 Task: Look for space in Grogol, Indonesia from 6th September, 2023 to 18th September, 2023 for 3 adults in price range Rs.6000 to Rs.12000. Place can be entire place with 2 bedrooms having 2 beds and 2 bathrooms. Property type can be house, flat, guest house, hotel. Booking option can be shelf check-in. Required host language is English.
Action: Mouse moved to (420, 76)
Screenshot: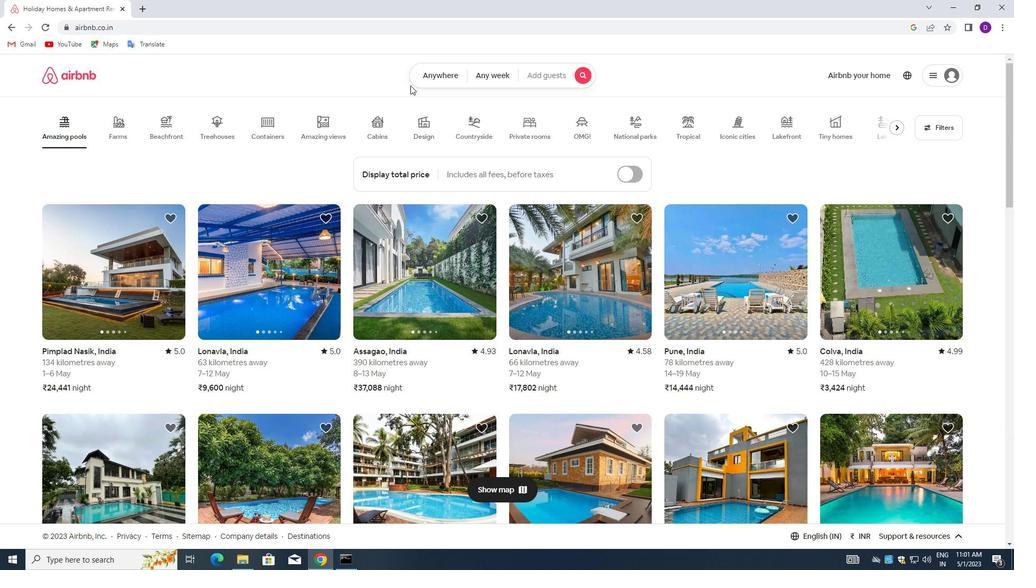 
Action: Mouse pressed left at (420, 76)
Screenshot: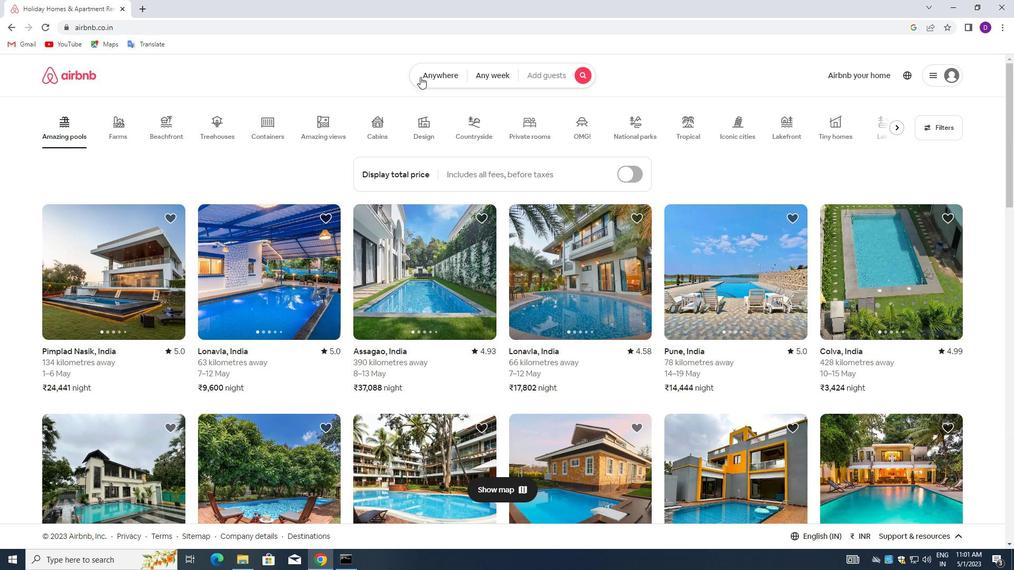 
Action: Mouse moved to (312, 119)
Screenshot: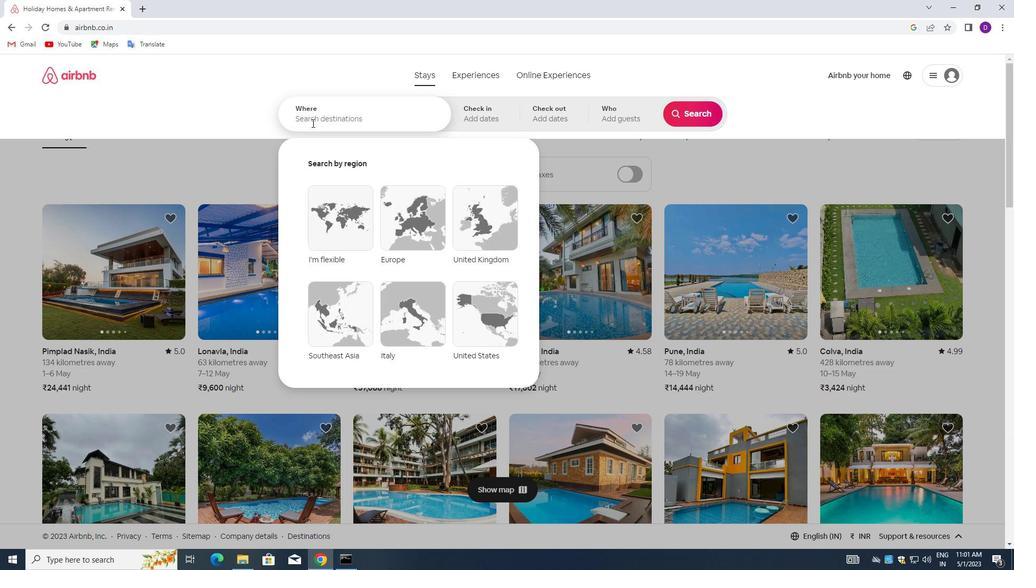 
Action: Mouse pressed left at (312, 119)
Screenshot: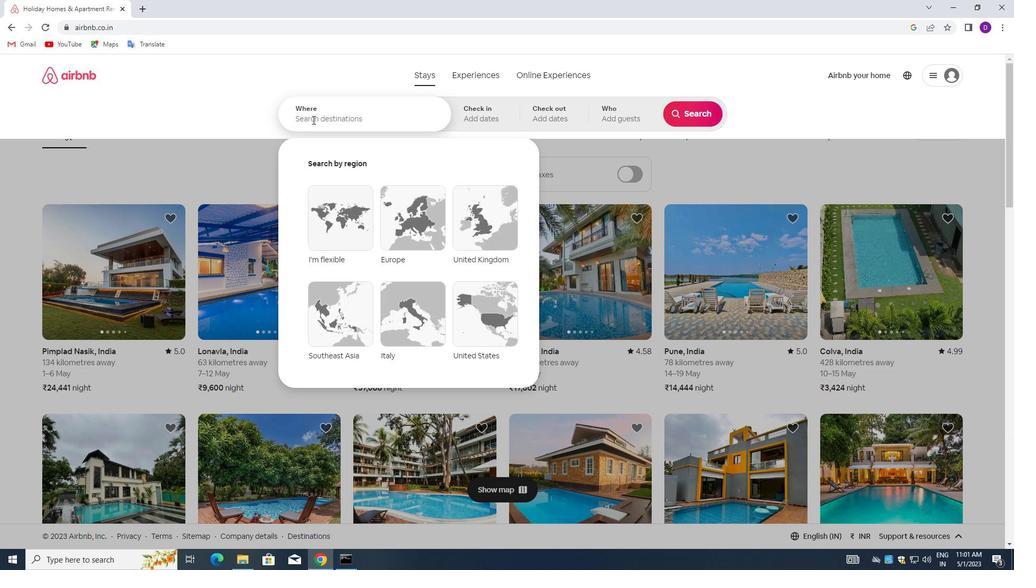 
Action: Key pressed <Key.shift>GROGOL,<Key.space><Key.shift>INDONESIA<Key.enter>
Screenshot: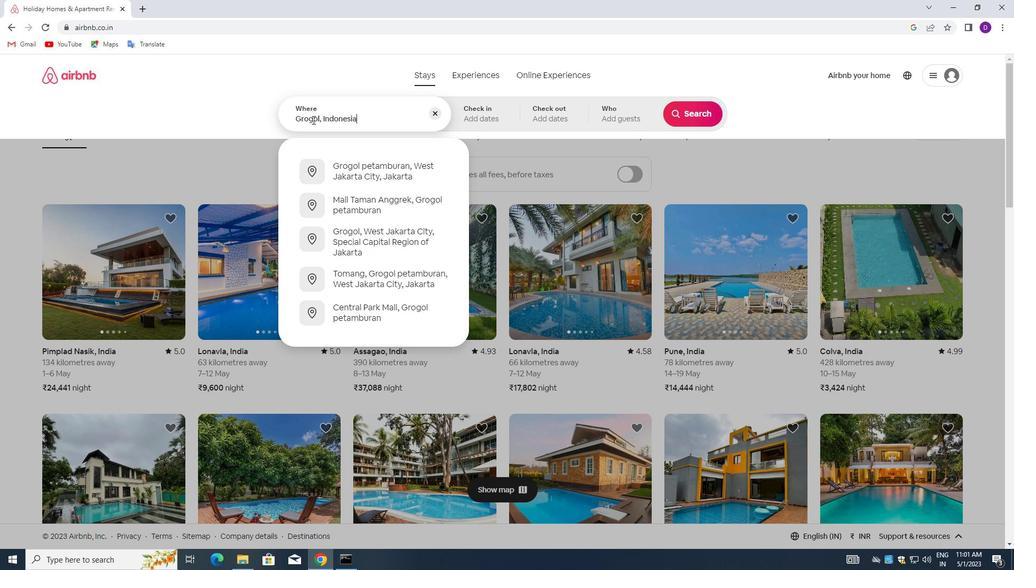 
Action: Mouse moved to (694, 201)
Screenshot: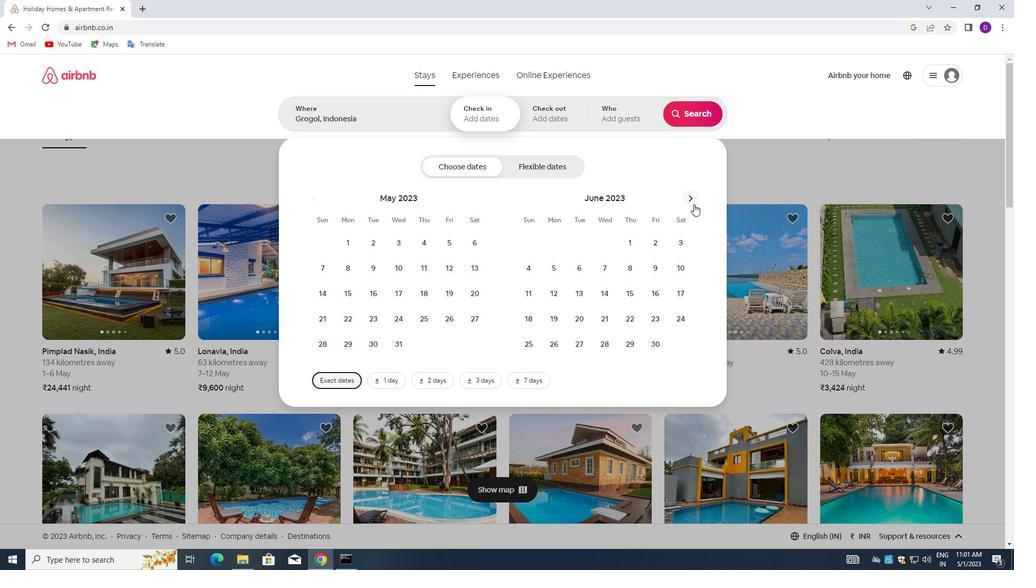 
Action: Mouse pressed left at (694, 201)
Screenshot: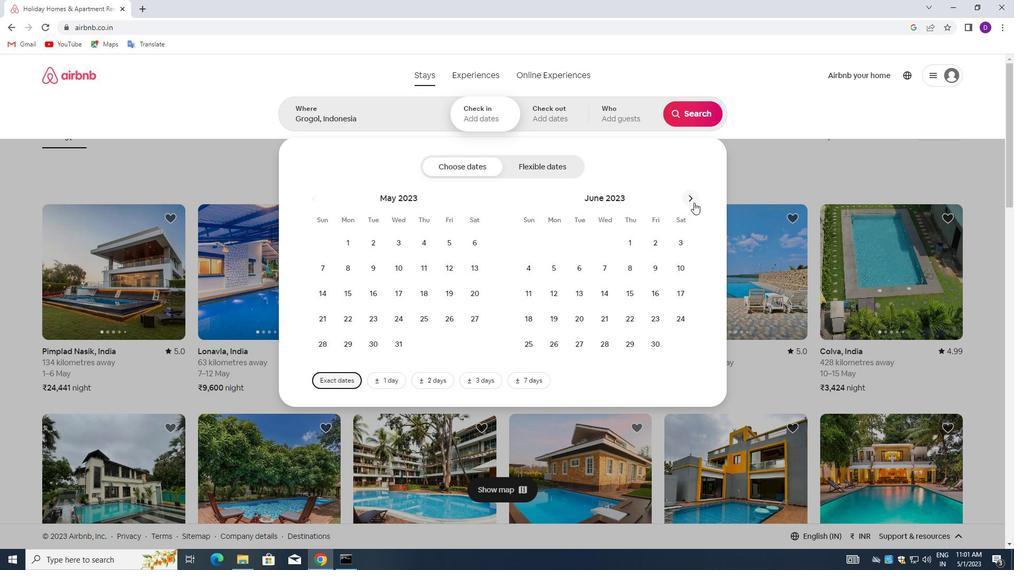 
Action: Mouse pressed left at (694, 201)
Screenshot: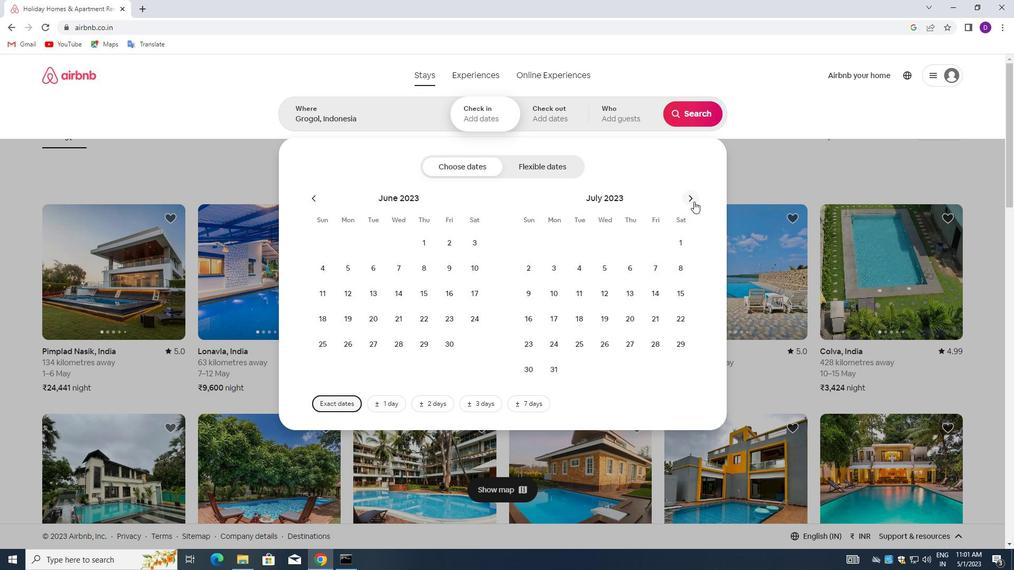 
Action: Mouse pressed left at (694, 201)
Screenshot: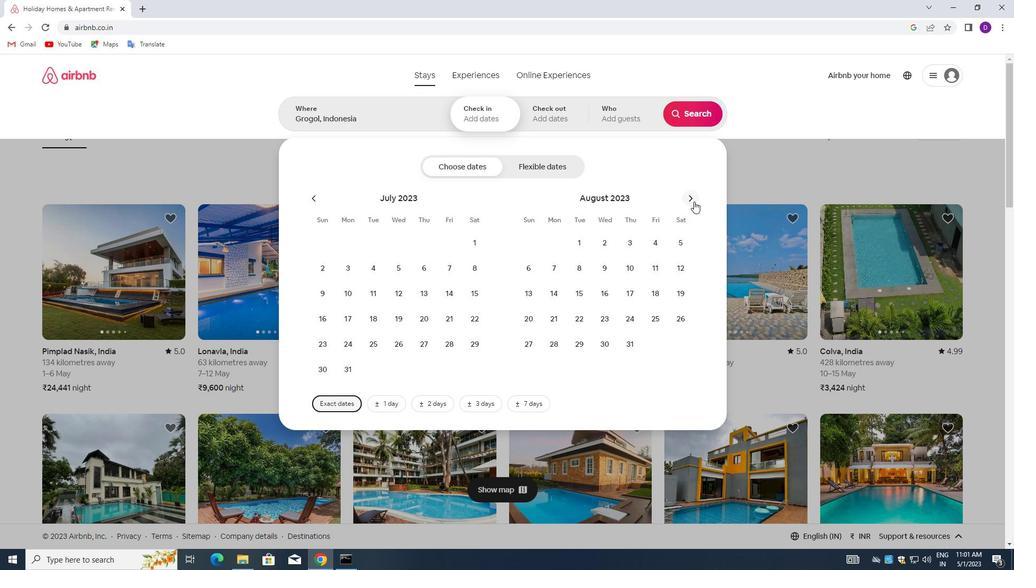 
Action: Mouse moved to (606, 266)
Screenshot: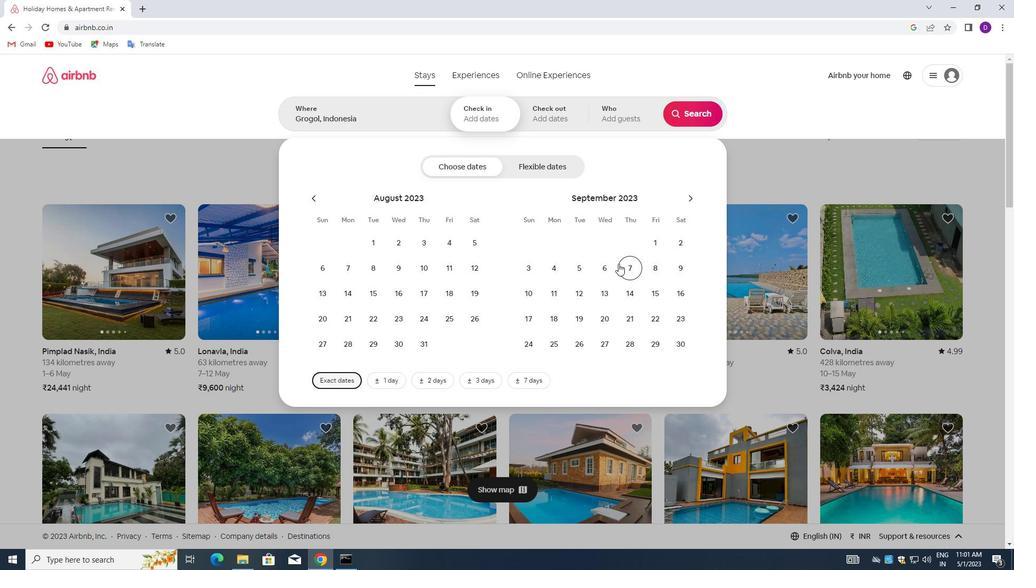 
Action: Mouse pressed left at (606, 266)
Screenshot: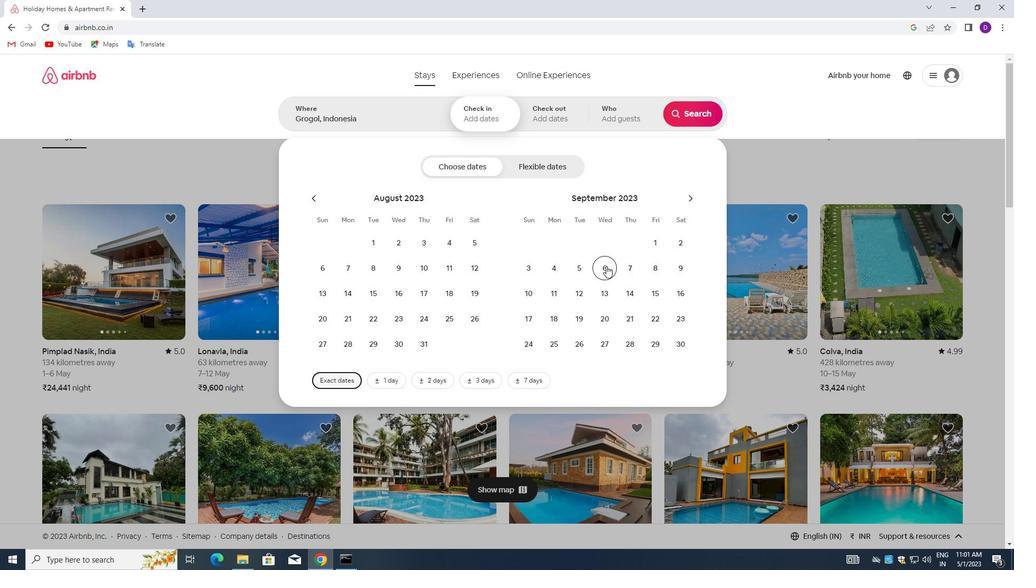 
Action: Mouse moved to (557, 315)
Screenshot: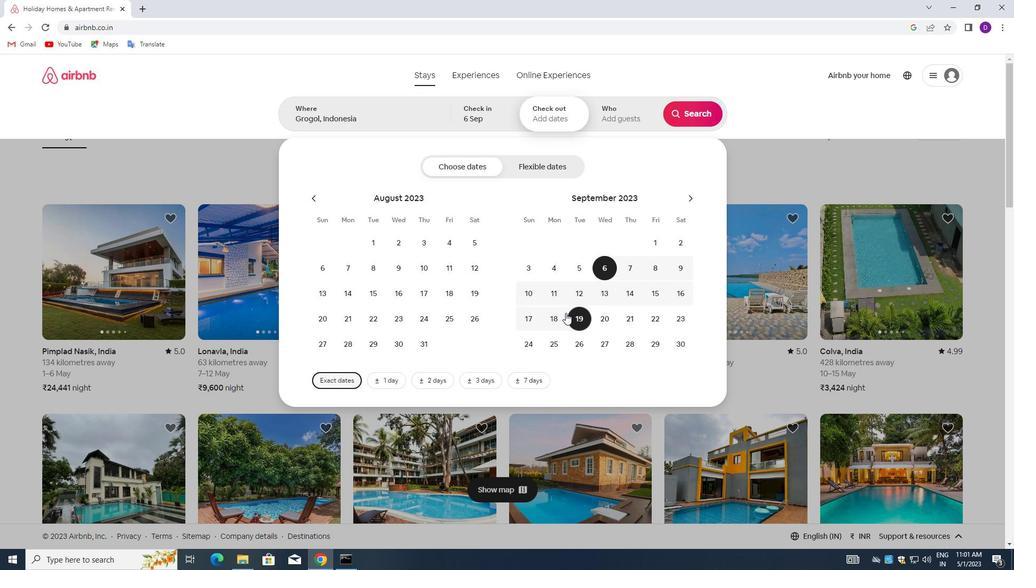
Action: Mouse pressed left at (557, 315)
Screenshot: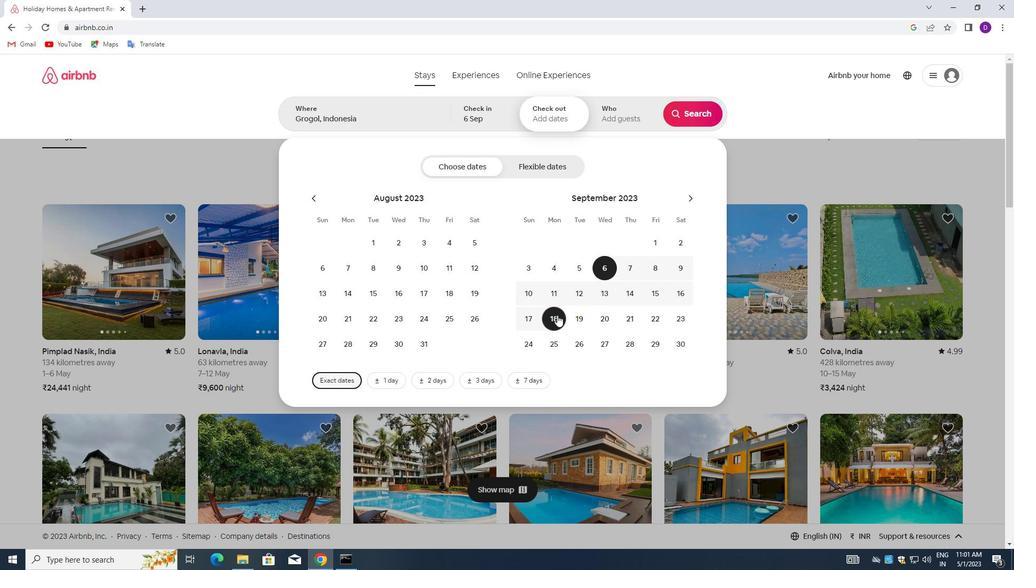 
Action: Mouse moved to (613, 120)
Screenshot: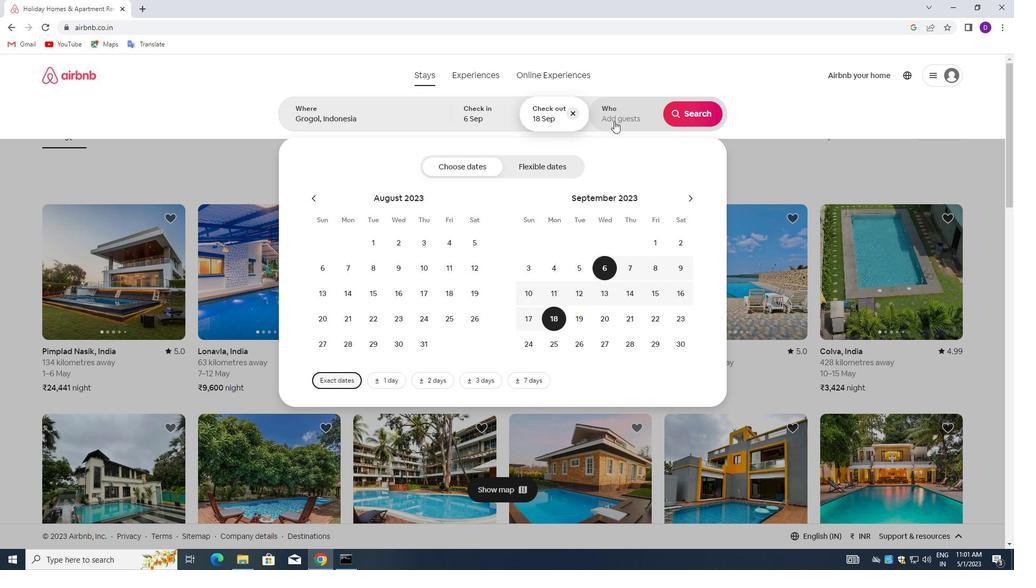 
Action: Mouse pressed left at (613, 120)
Screenshot: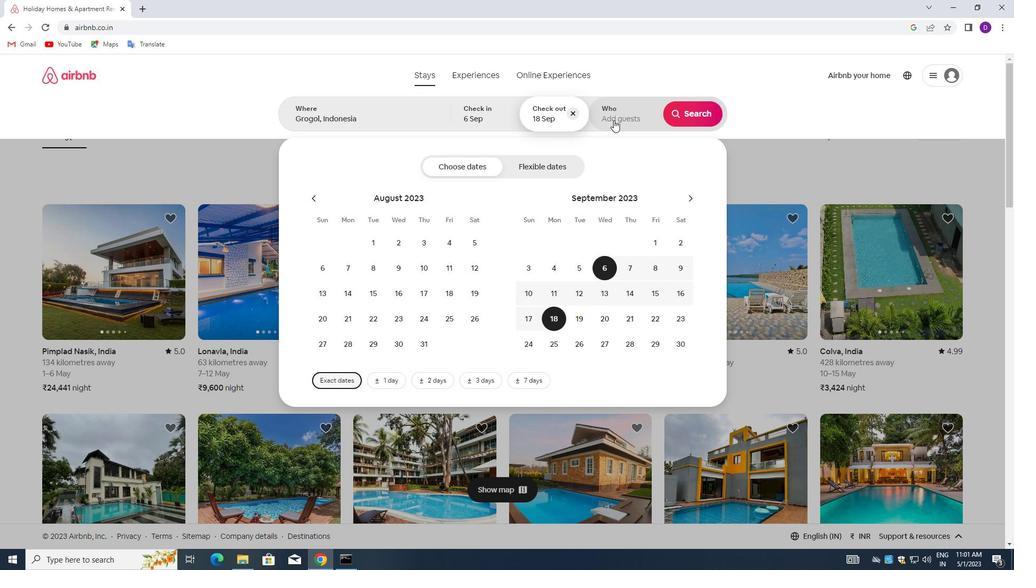 
Action: Mouse moved to (694, 170)
Screenshot: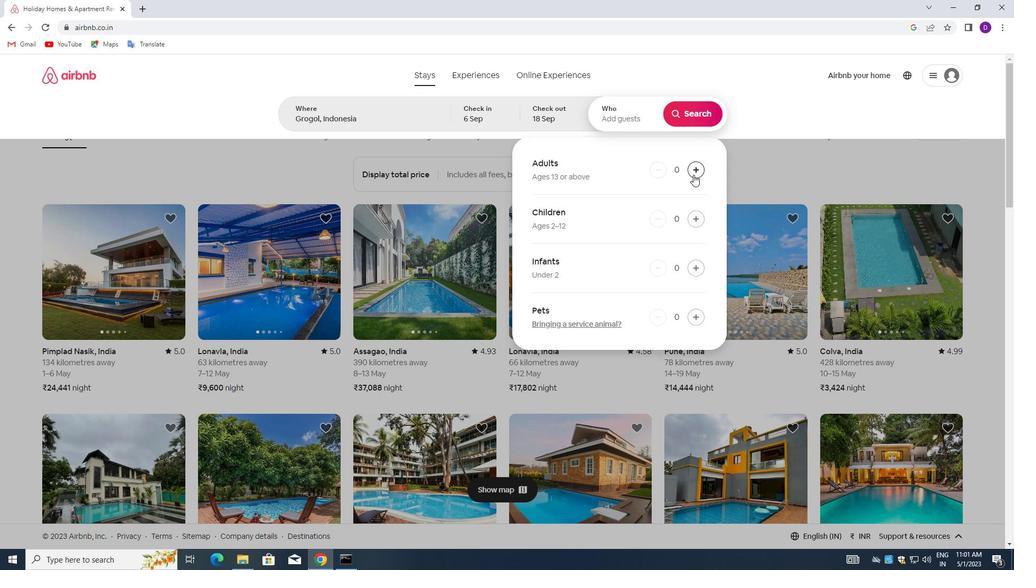 
Action: Mouse pressed left at (694, 170)
Screenshot: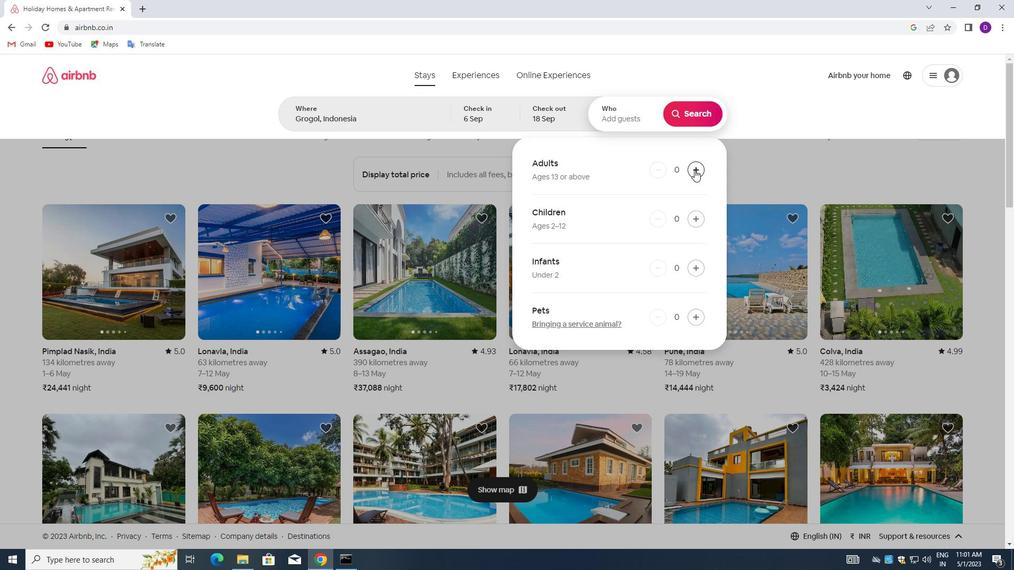 
Action: Mouse pressed left at (694, 170)
Screenshot: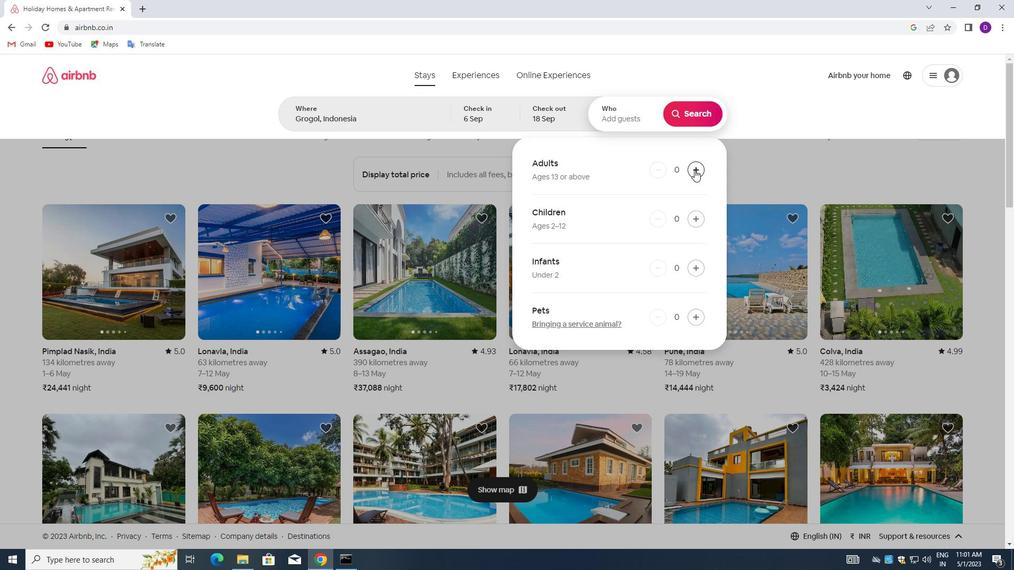 
Action: Mouse pressed left at (694, 170)
Screenshot: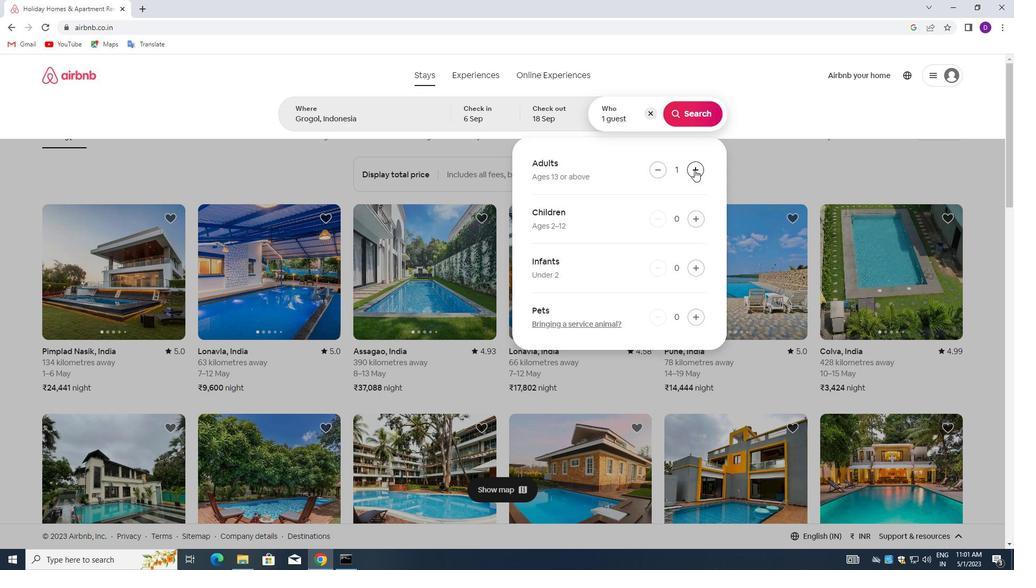
Action: Mouse moved to (689, 114)
Screenshot: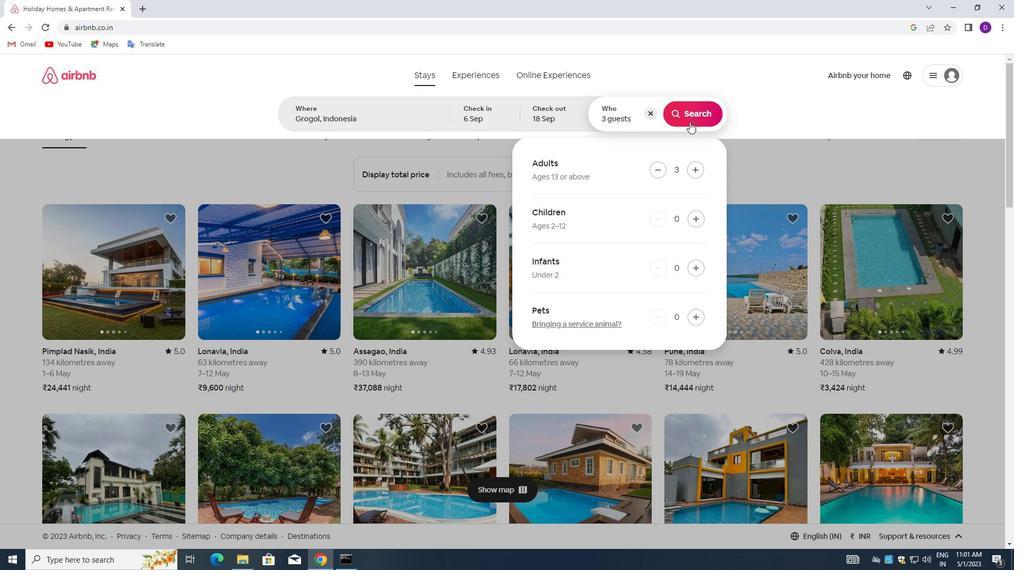 
Action: Mouse pressed left at (689, 114)
Screenshot: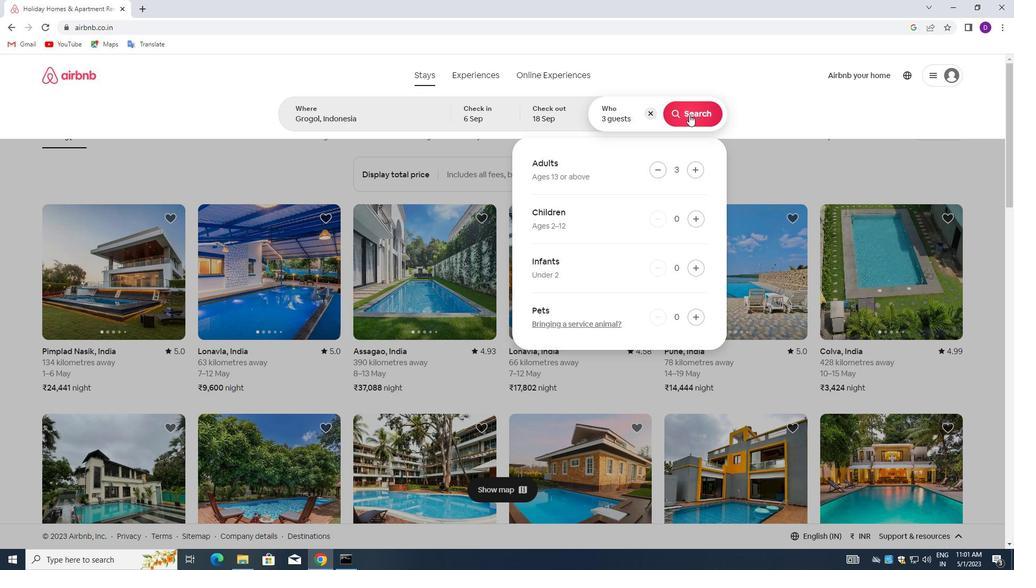 
Action: Mouse moved to (966, 117)
Screenshot: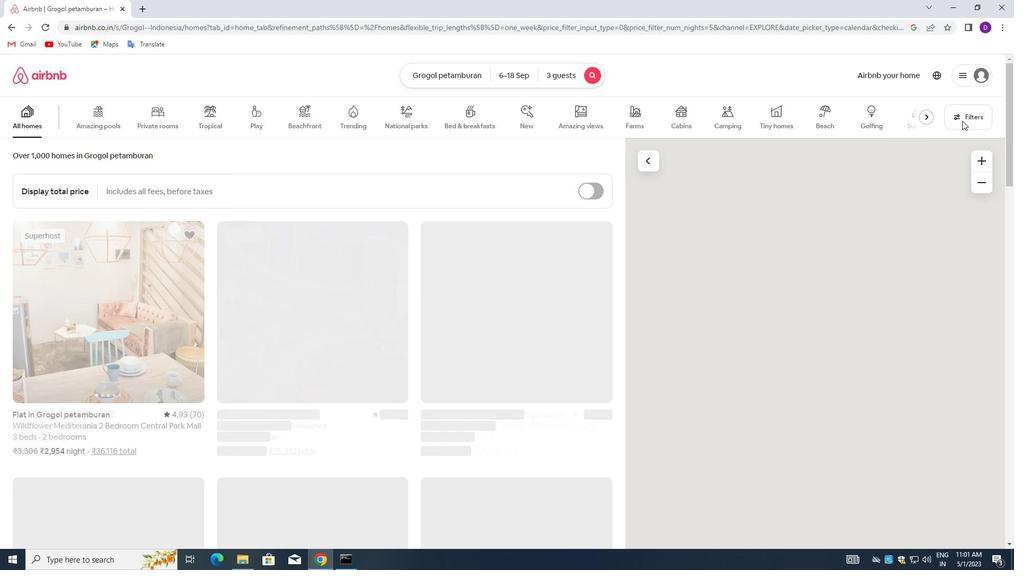 
Action: Mouse pressed left at (966, 117)
Screenshot: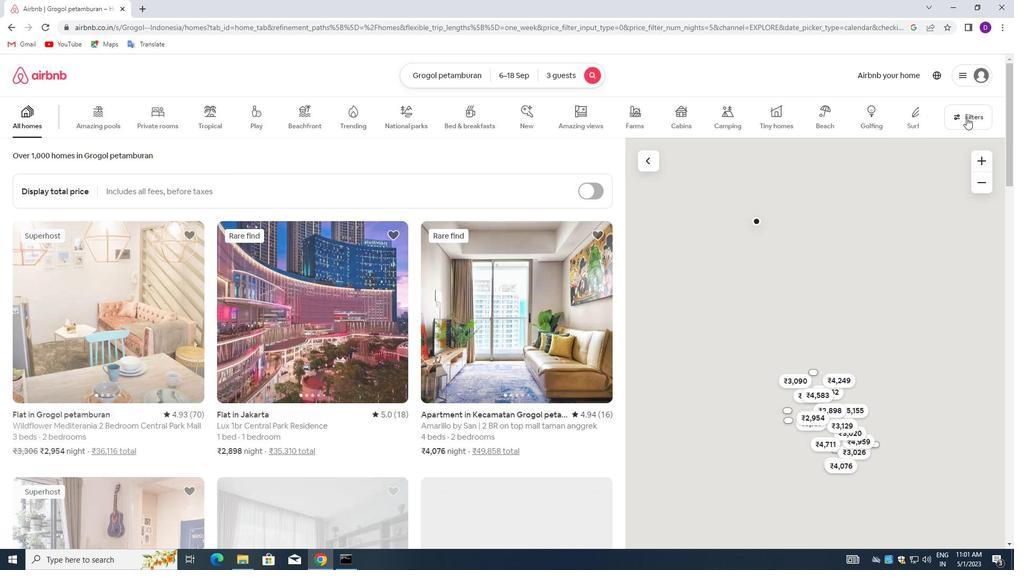 
Action: Mouse moved to (366, 254)
Screenshot: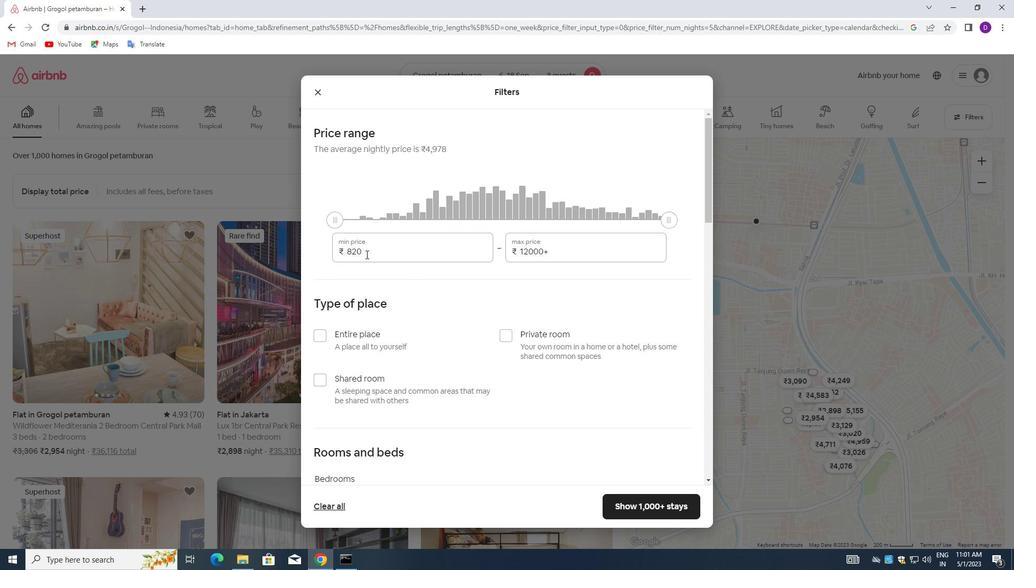 
Action: Mouse pressed left at (366, 254)
Screenshot: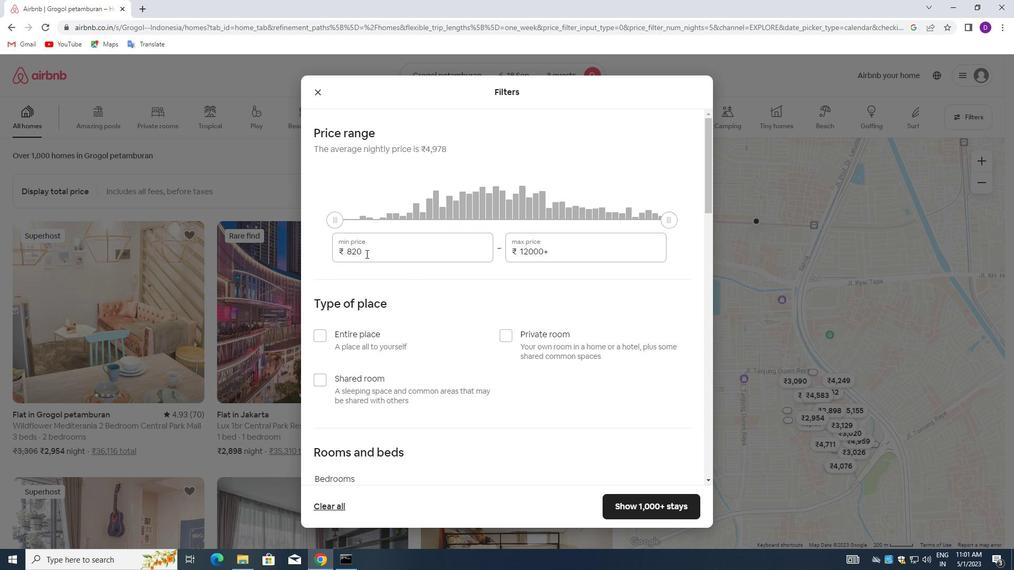 
Action: Mouse pressed left at (366, 254)
Screenshot: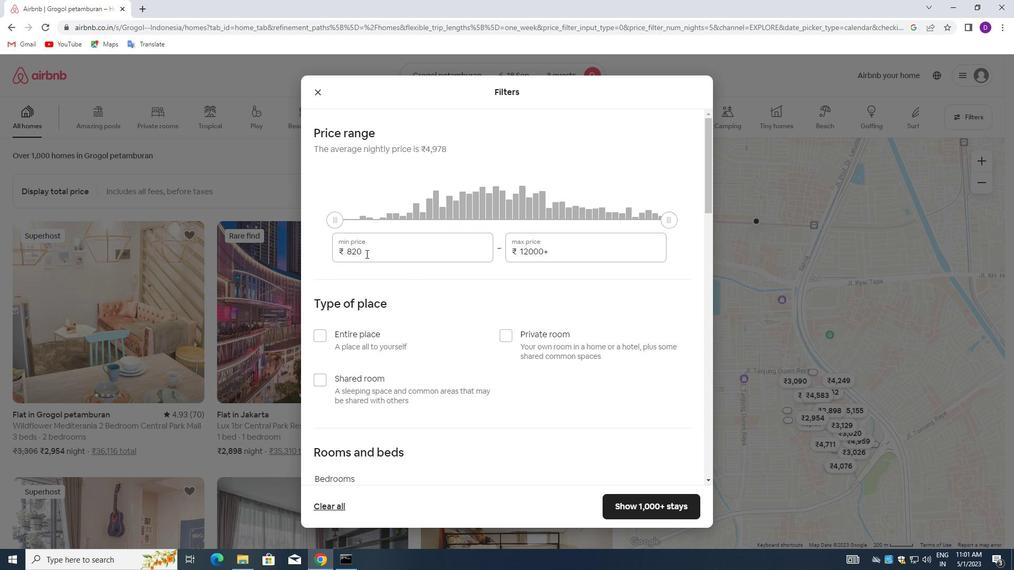 
Action: Key pressed 6000<Key.tab>12000
Screenshot: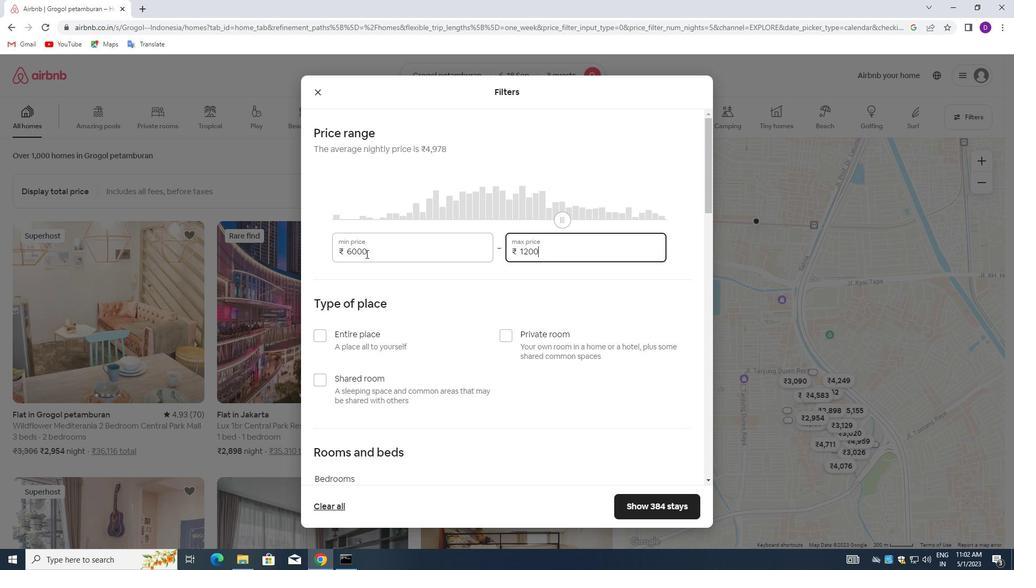 
Action: Mouse scrolled (366, 253) with delta (0, 0)
Screenshot: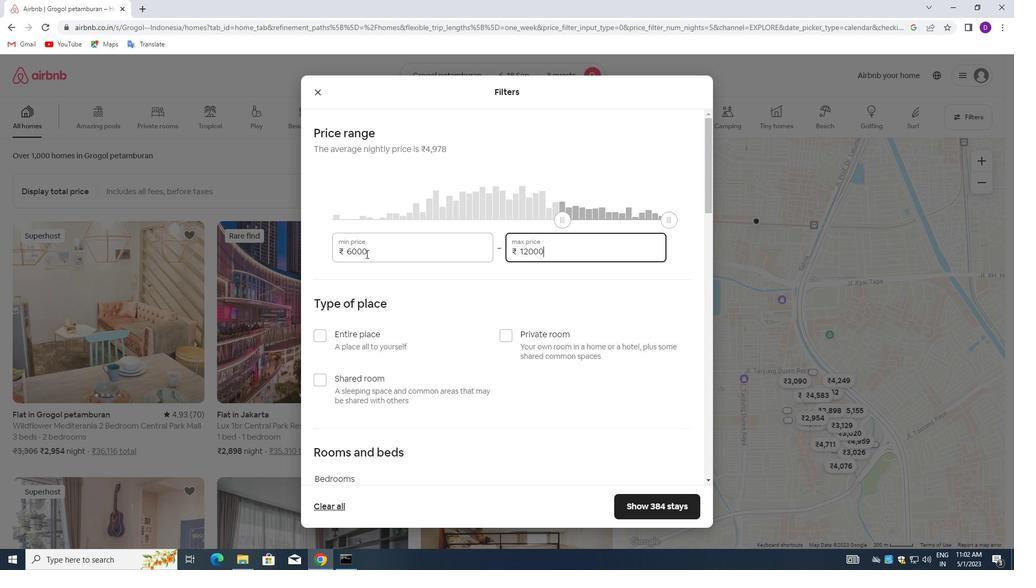 
Action: Mouse moved to (321, 279)
Screenshot: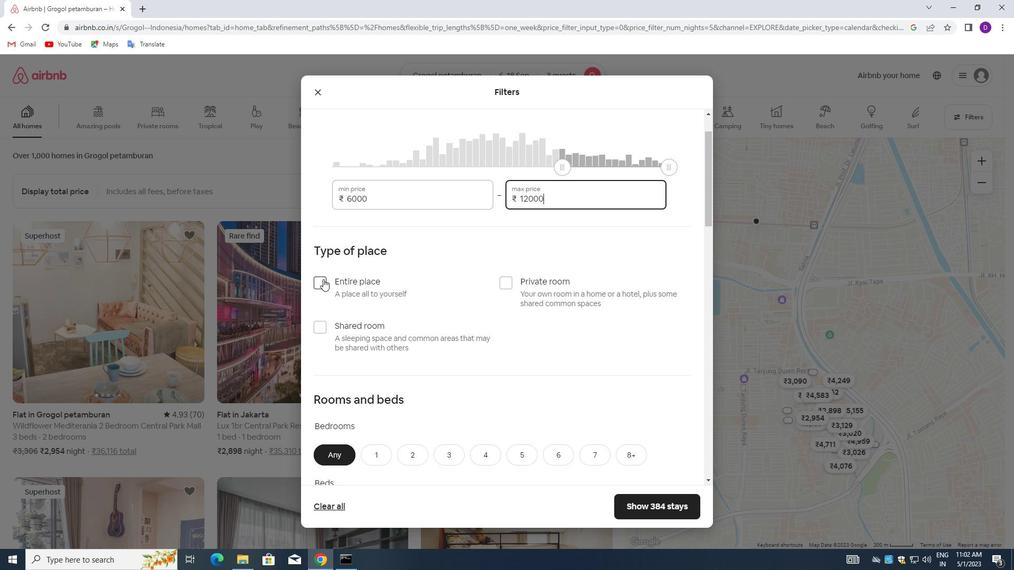 
Action: Mouse pressed left at (321, 279)
Screenshot: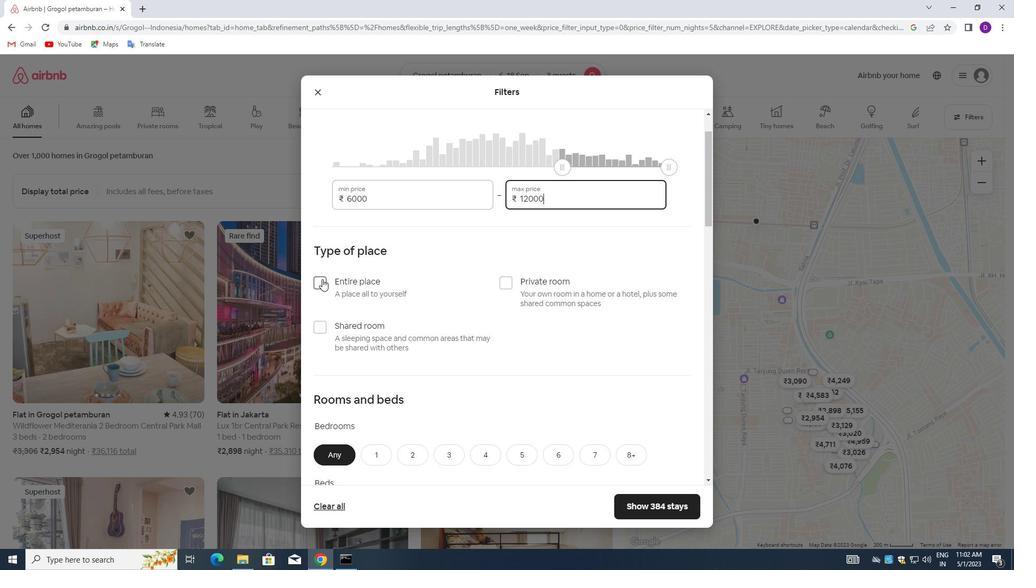 
Action: Mouse moved to (399, 297)
Screenshot: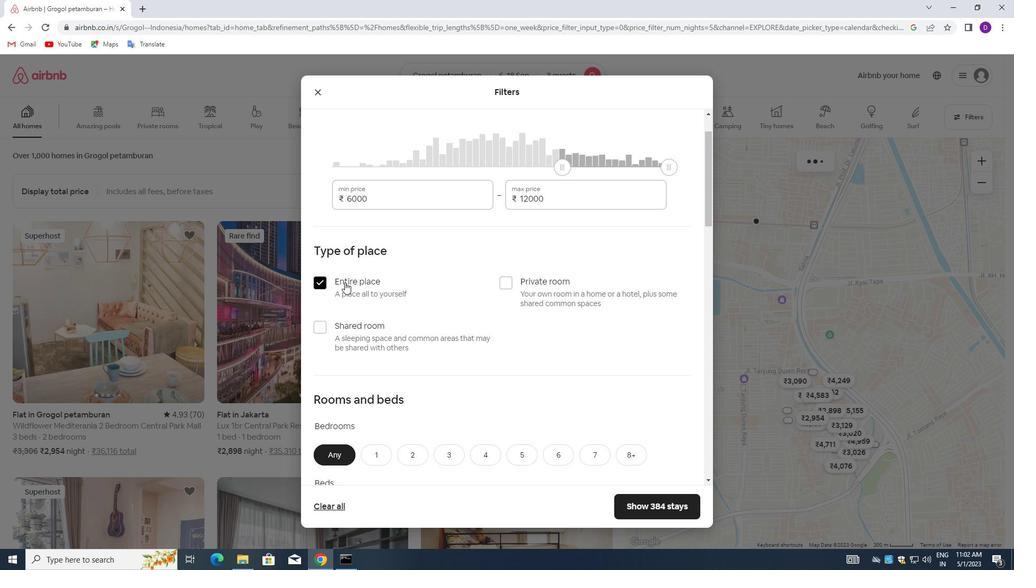 
Action: Mouse scrolled (399, 296) with delta (0, 0)
Screenshot: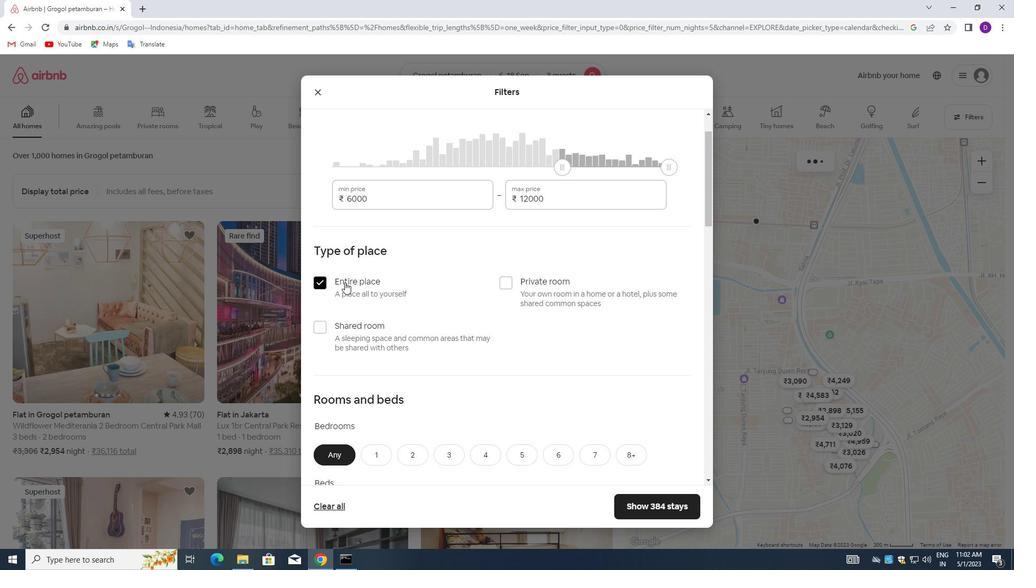 
Action: Mouse moved to (399, 298)
Screenshot: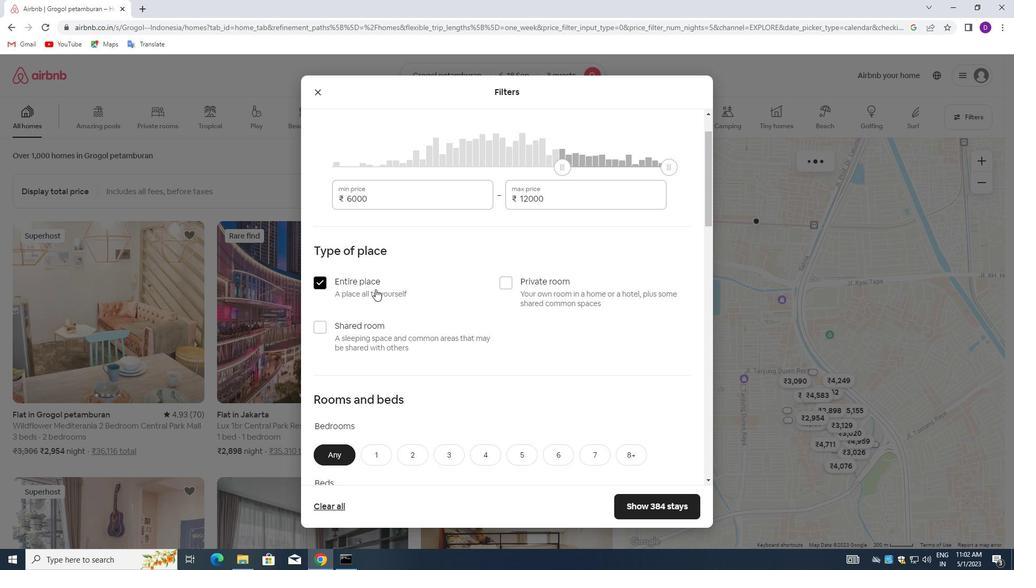 
Action: Mouse scrolled (399, 297) with delta (0, 0)
Screenshot: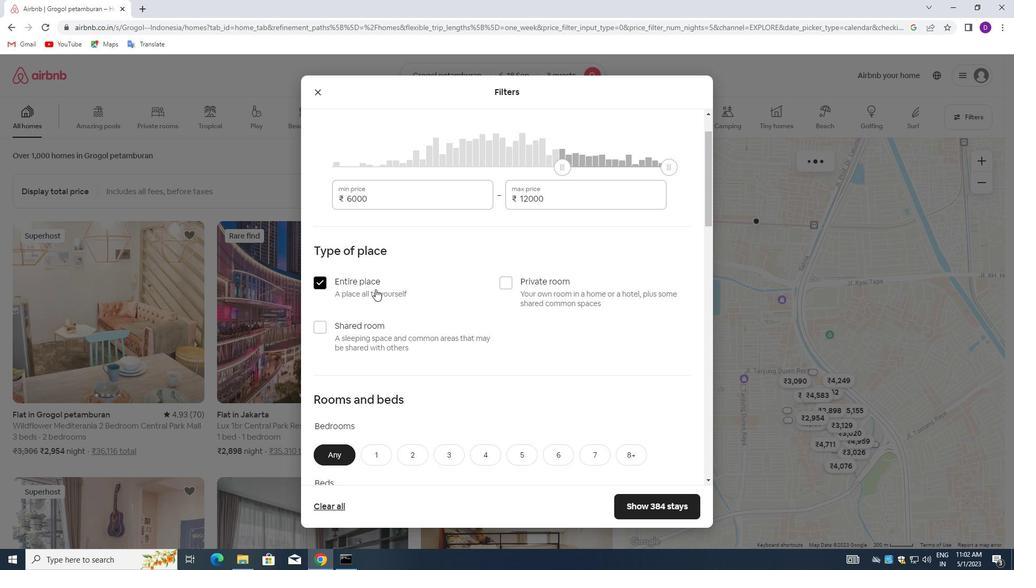 
Action: Mouse scrolled (399, 297) with delta (0, 0)
Screenshot: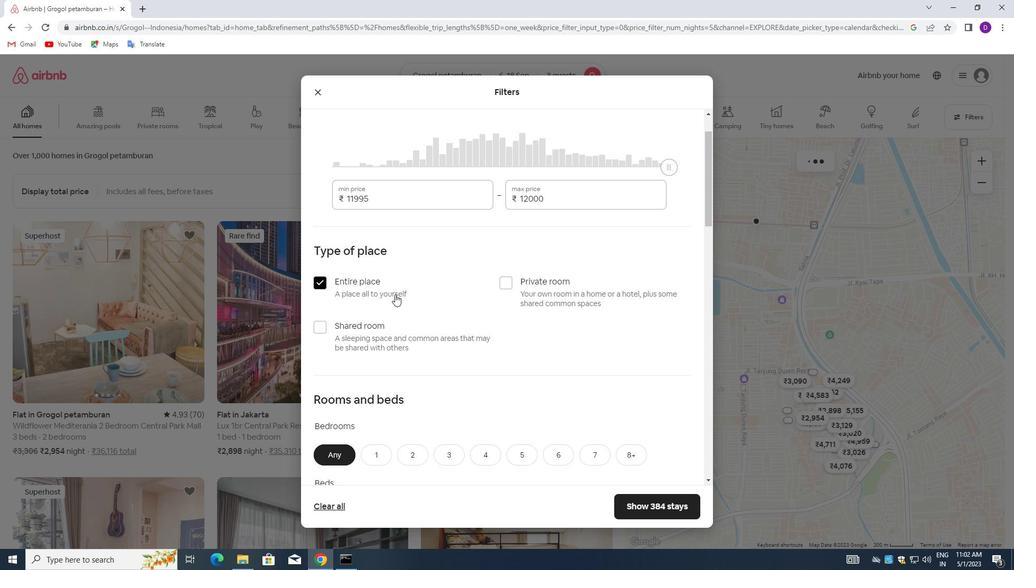 
Action: Mouse scrolled (399, 297) with delta (0, 0)
Screenshot: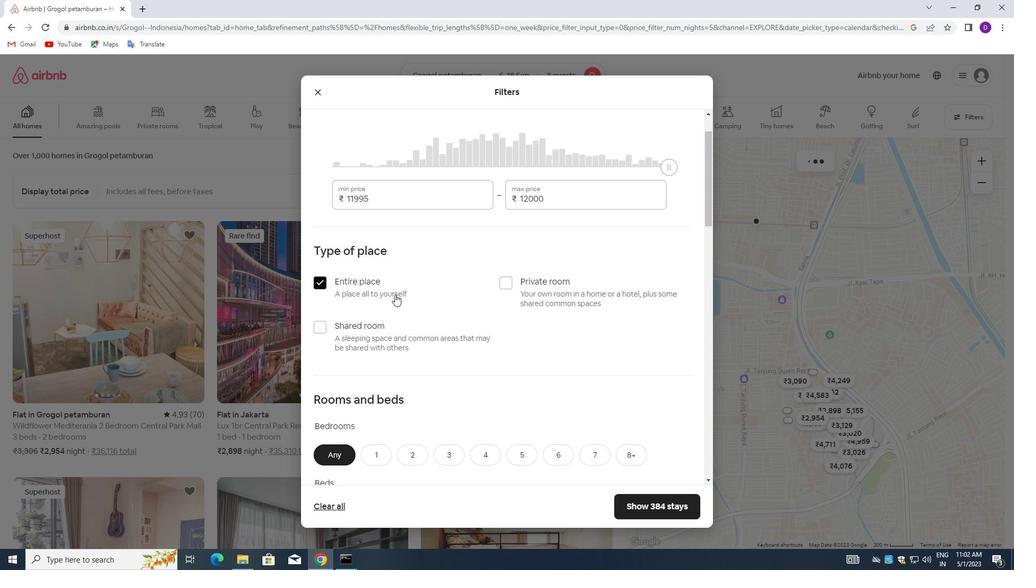 
Action: Mouse moved to (410, 246)
Screenshot: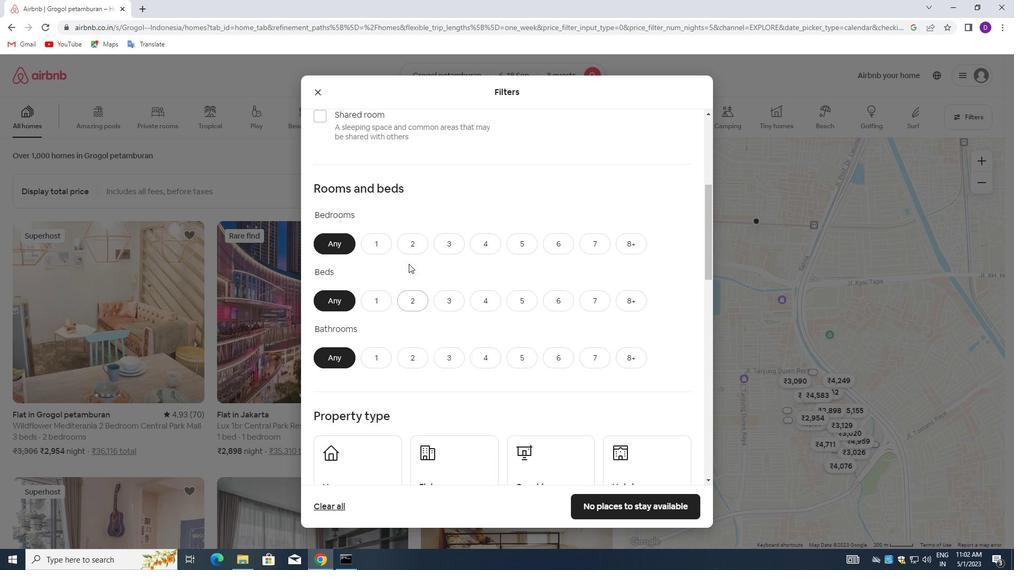 
Action: Mouse pressed left at (410, 246)
Screenshot: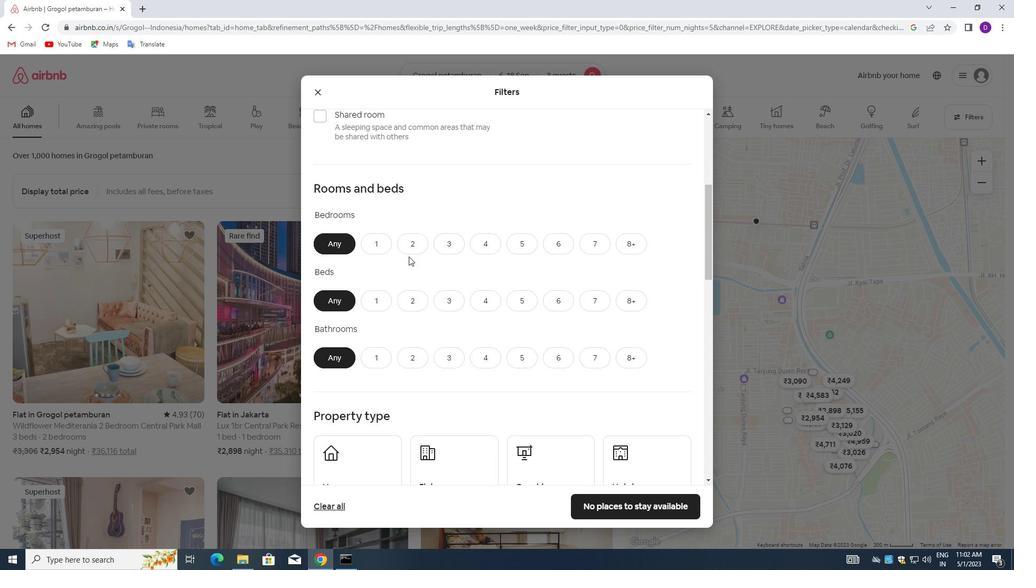 
Action: Mouse moved to (411, 296)
Screenshot: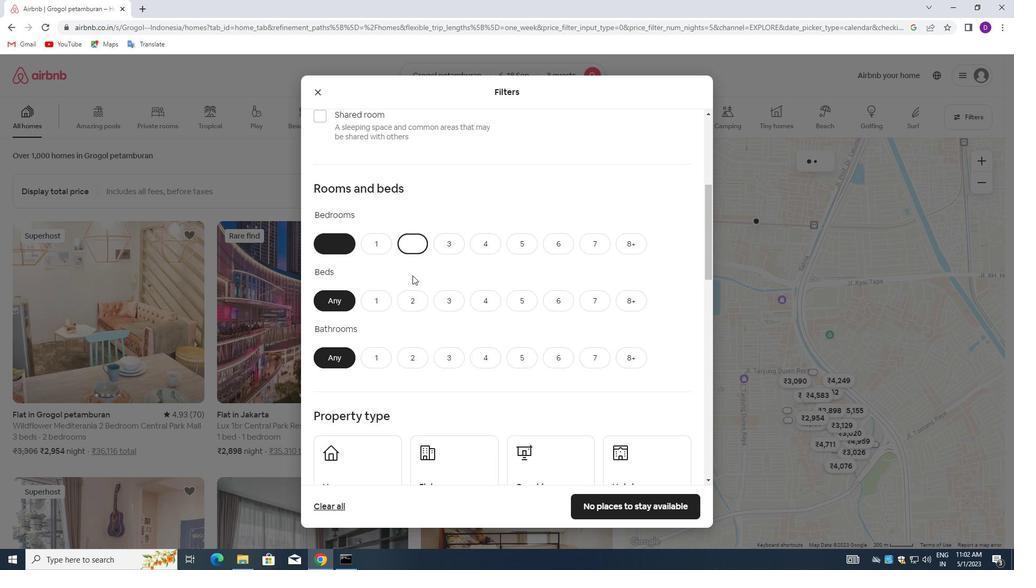 
Action: Mouse pressed left at (411, 296)
Screenshot: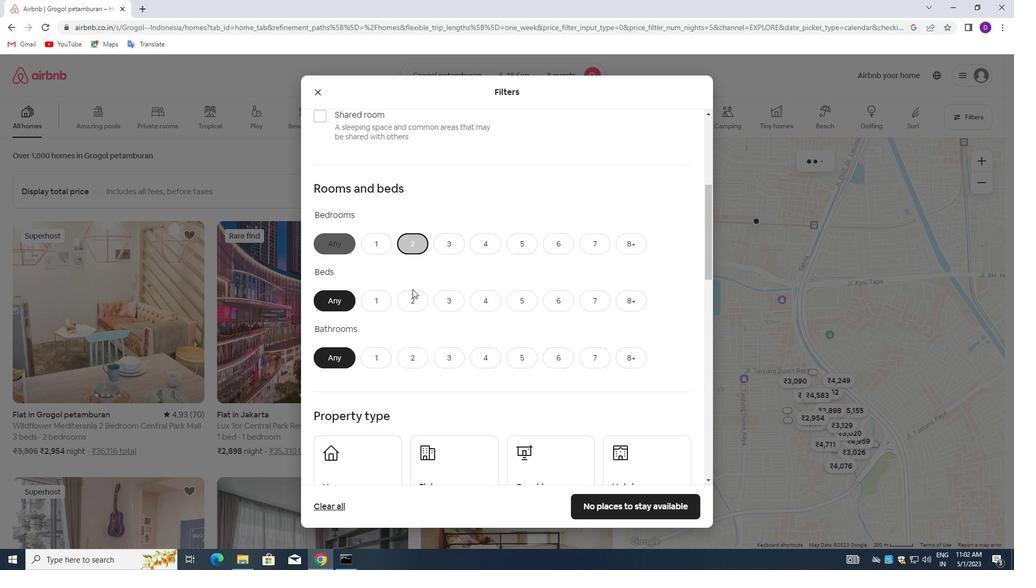 
Action: Mouse moved to (411, 356)
Screenshot: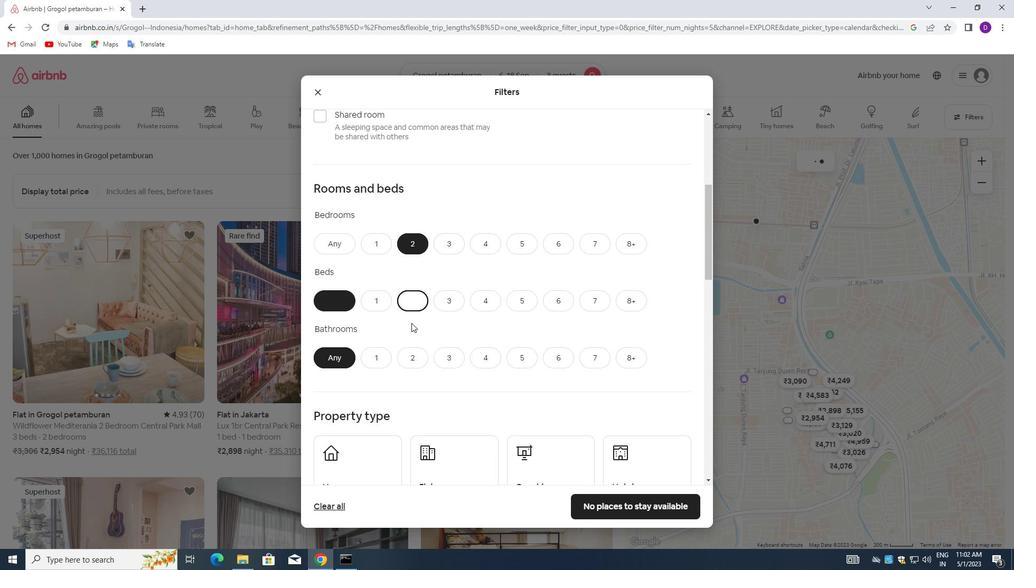 
Action: Mouse pressed left at (411, 356)
Screenshot: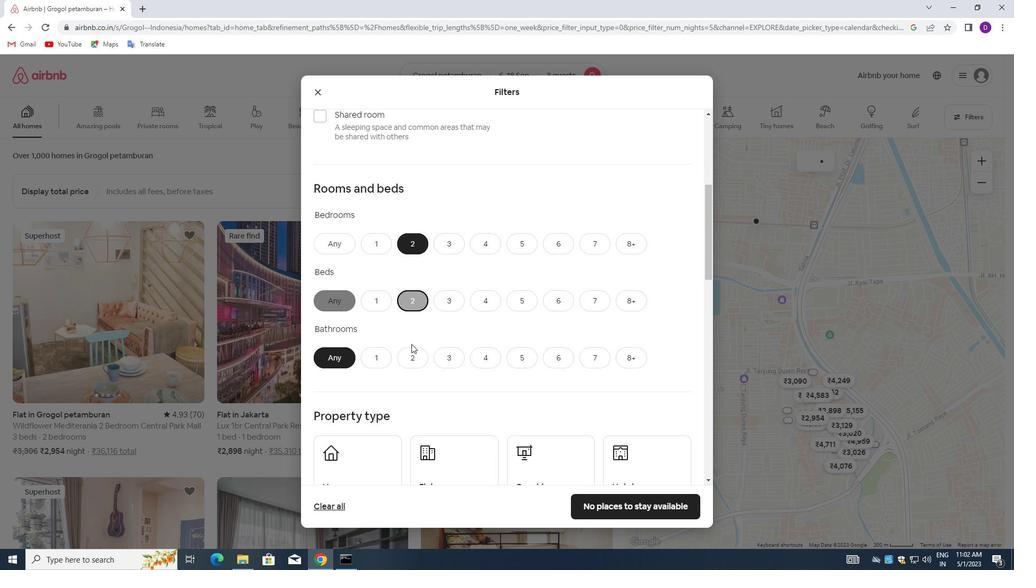 
Action: Mouse moved to (420, 312)
Screenshot: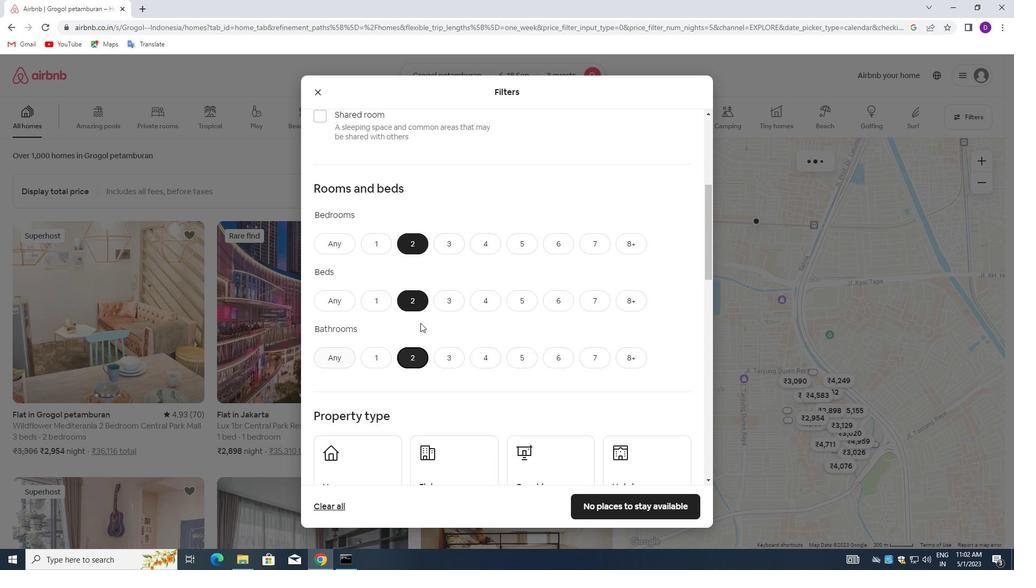
Action: Mouse scrolled (420, 312) with delta (0, 0)
Screenshot: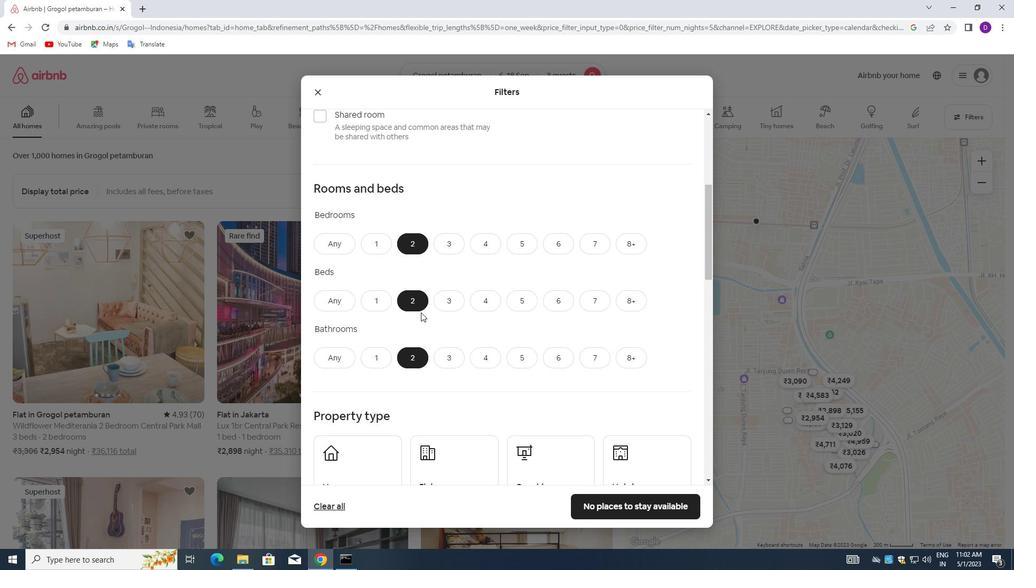 
Action: Mouse scrolled (420, 312) with delta (0, 0)
Screenshot: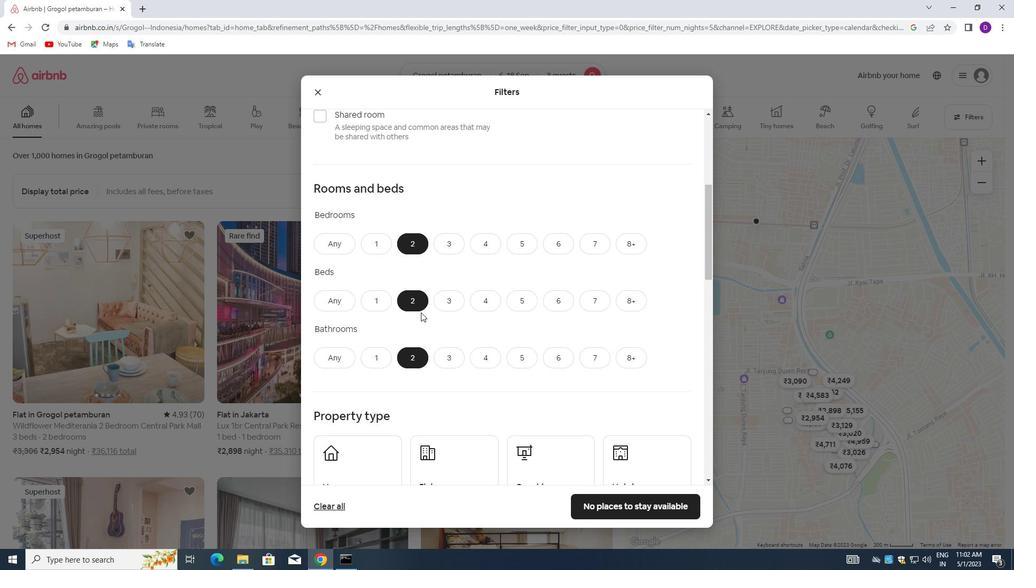 
Action: Mouse moved to (350, 358)
Screenshot: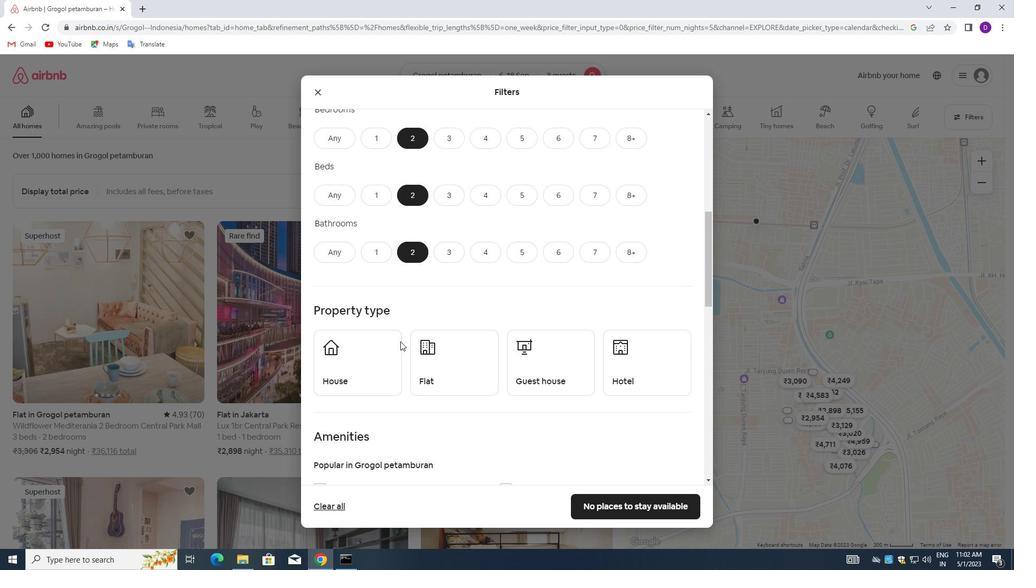 
Action: Mouse pressed left at (350, 358)
Screenshot: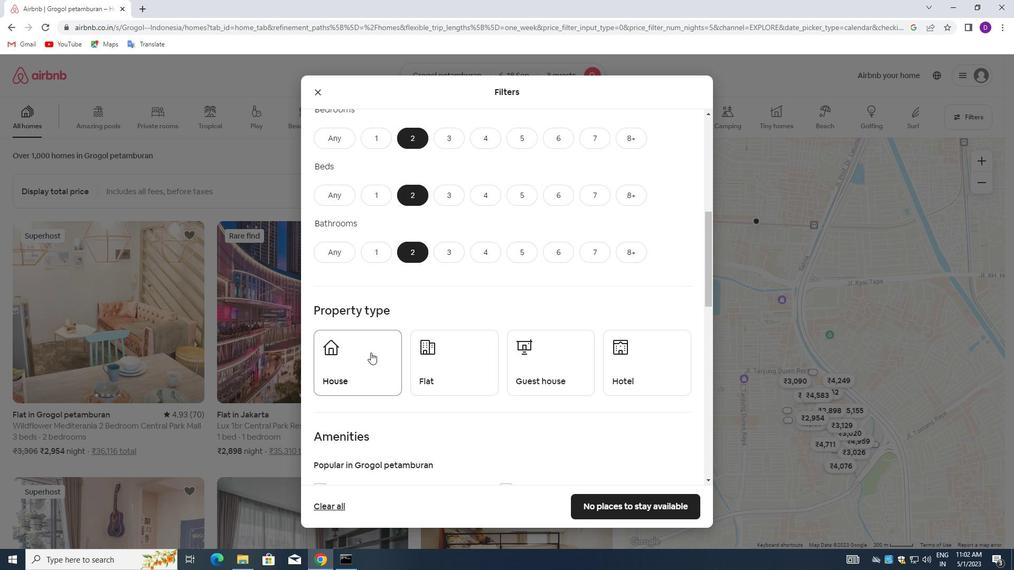 
Action: Mouse moved to (447, 355)
Screenshot: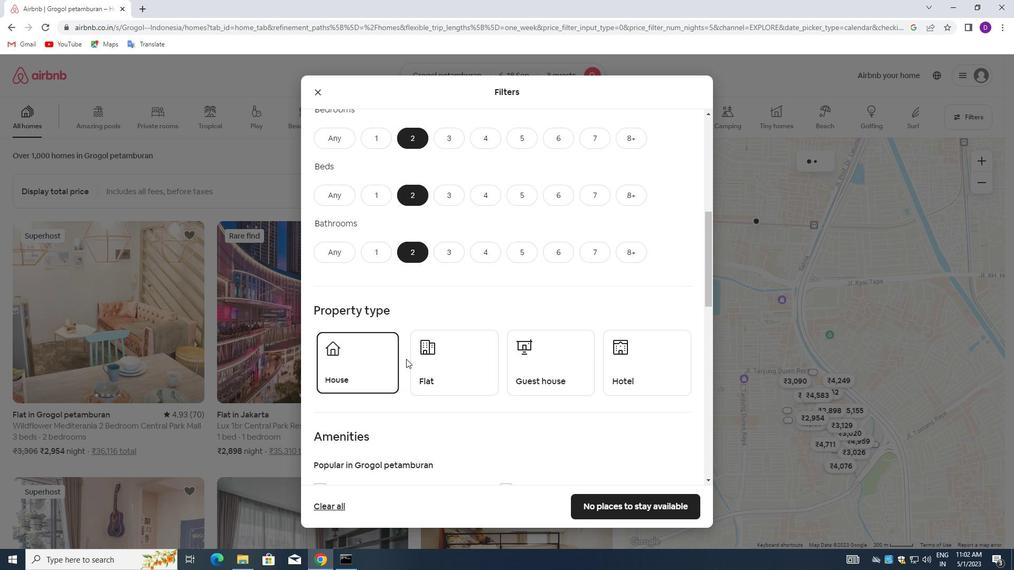 
Action: Mouse pressed left at (447, 355)
Screenshot: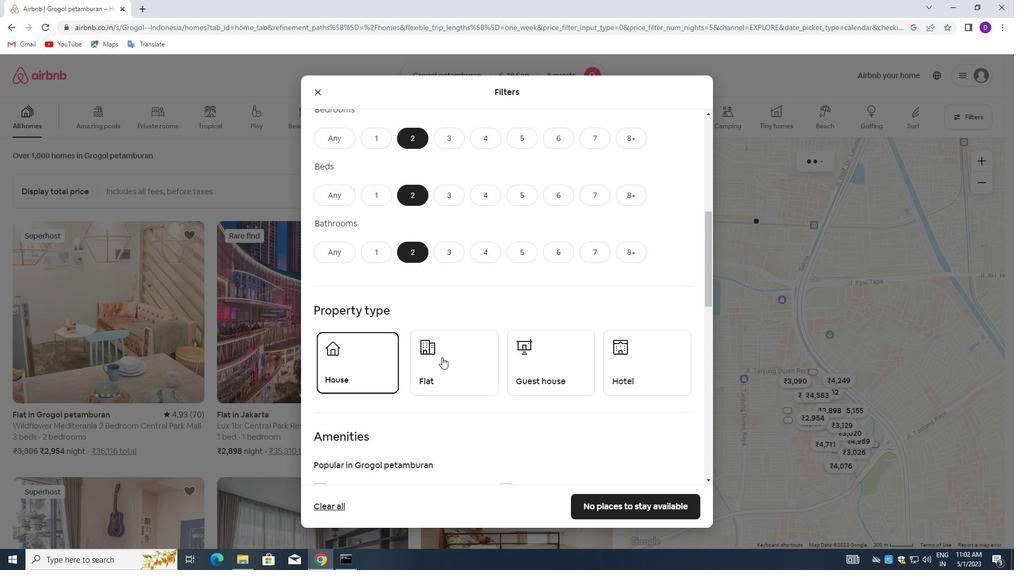 
Action: Mouse moved to (536, 347)
Screenshot: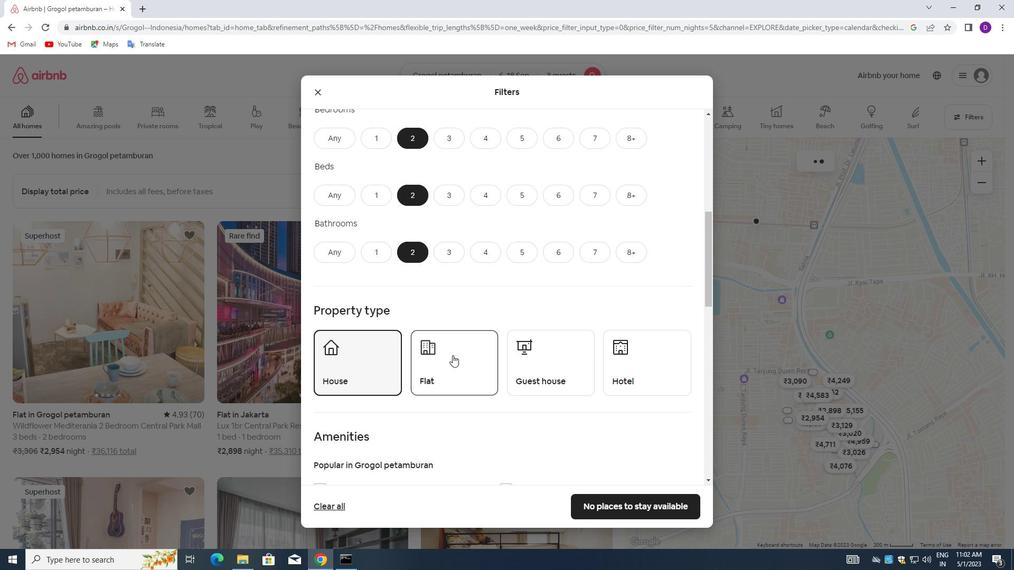 
Action: Mouse pressed left at (536, 347)
Screenshot: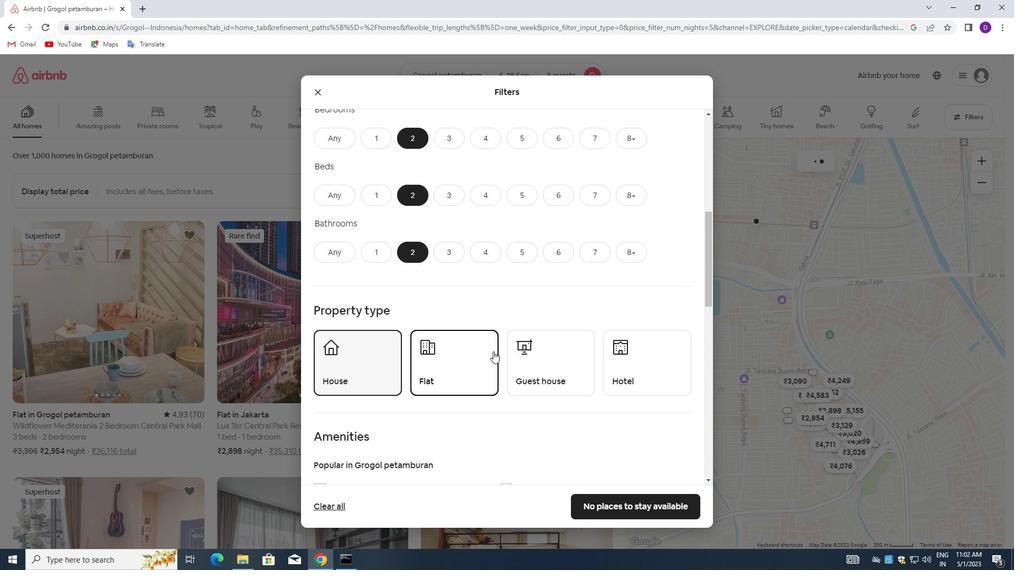 
Action: Mouse moved to (607, 352)
Screenshot: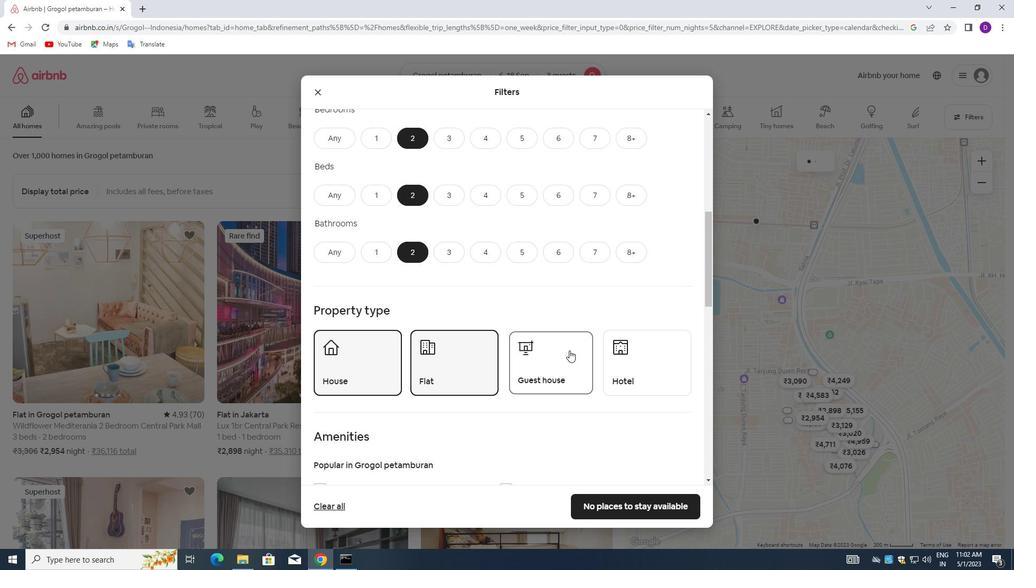 
Action: Mouse pressed left at (607, 352)
Screenshot: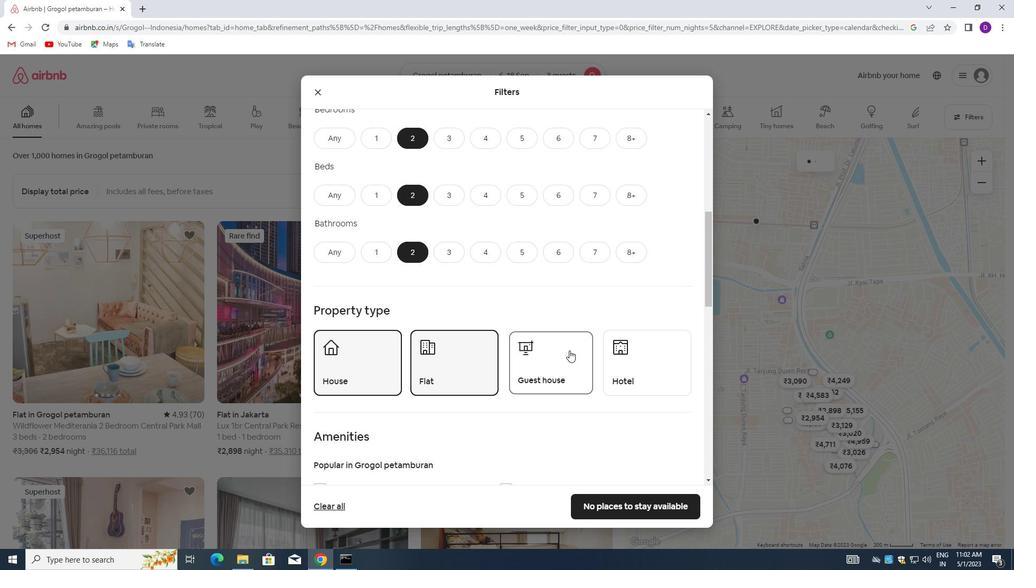 
Action: Mouse moved to (487, 332)
Screenshot: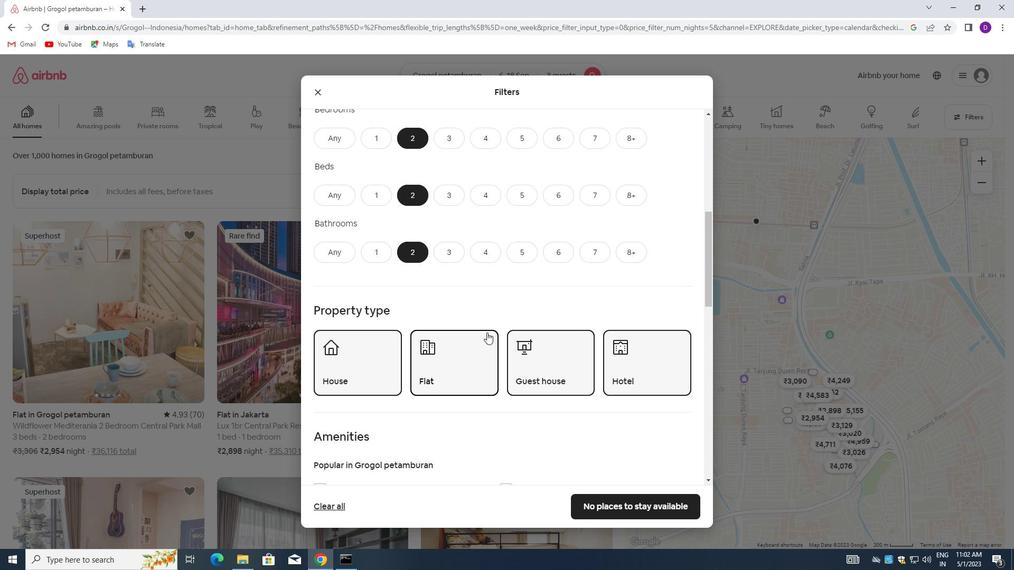 
Action: Mouse scrolled (487, 332) with delta (0, 0)
Screenshot: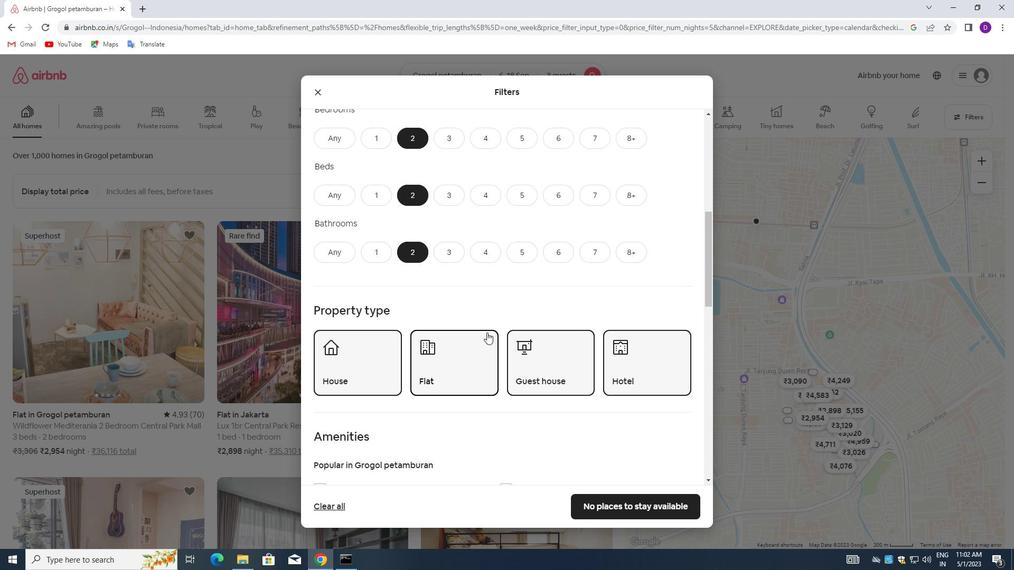 
Action: Mouse scrolled (487, 332) with delta (0, 0)
Screenshot: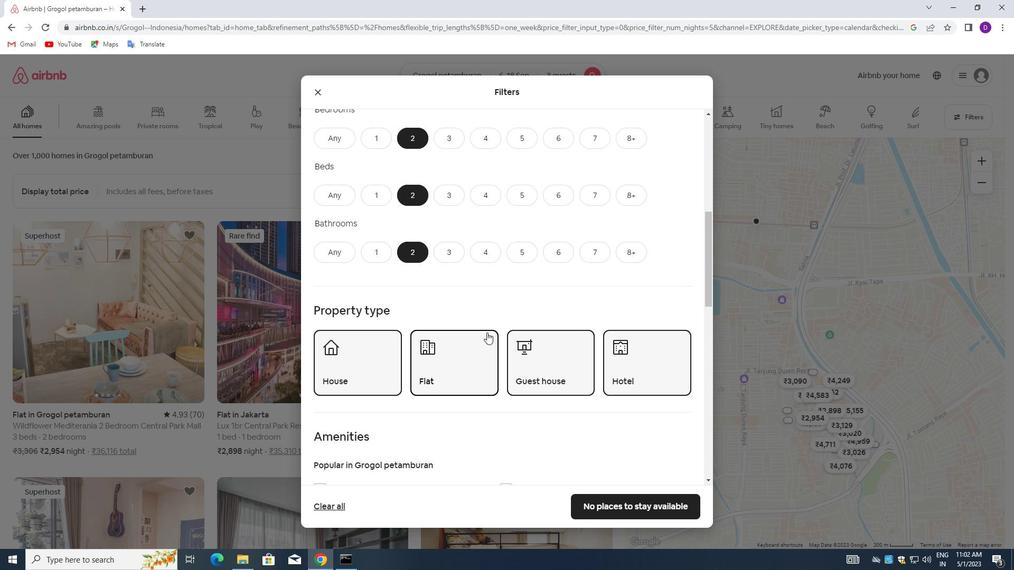 
Action: Mouse scrolled (487, 332) with delta (0, 0)
Screenshot: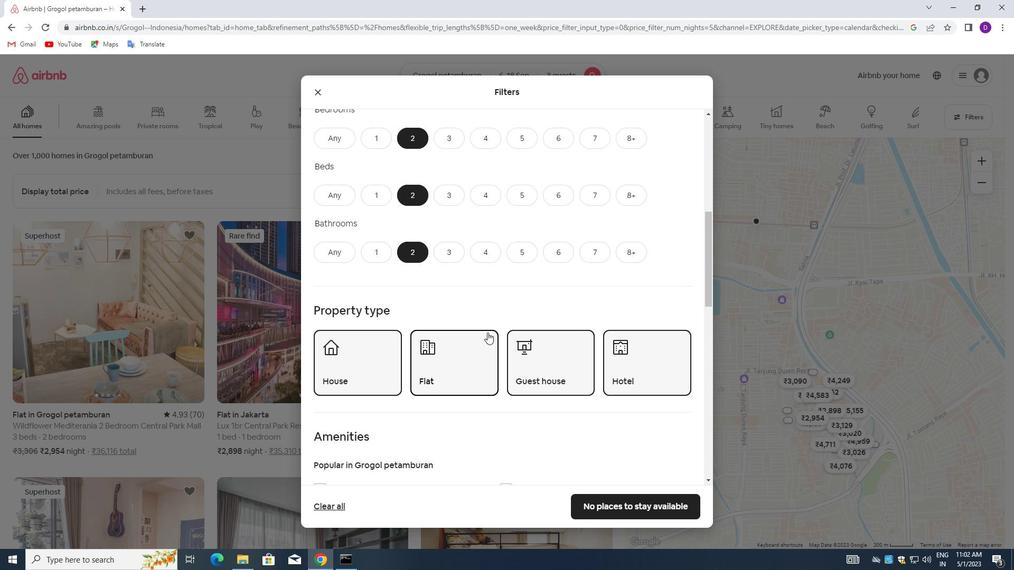 
Action: Mouse scrolled (487, 332) with delta (0, 0)
Screenshot: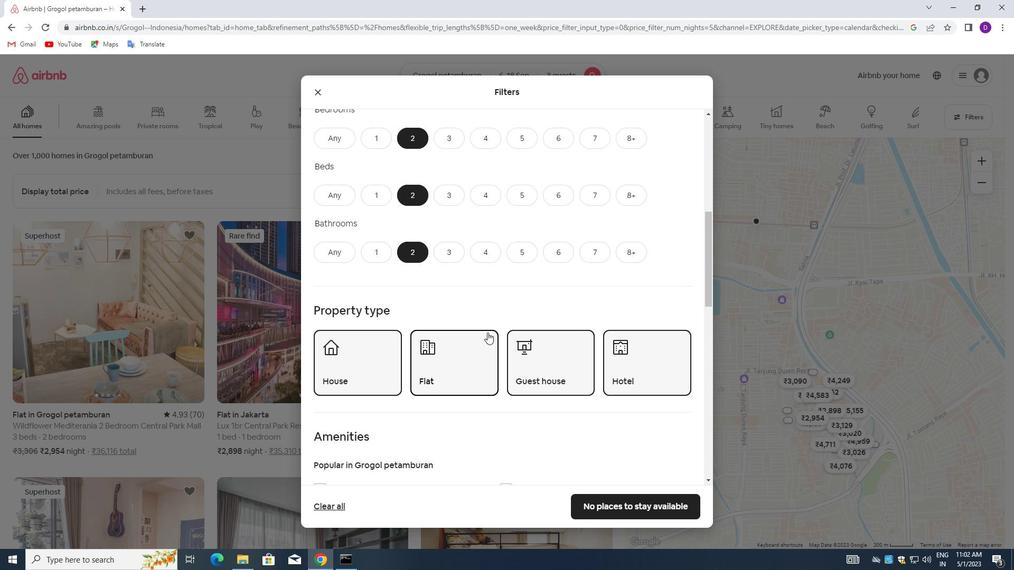 
Action: Mouse scrolled (487, 332) with delta (0, 0)
Screenshot: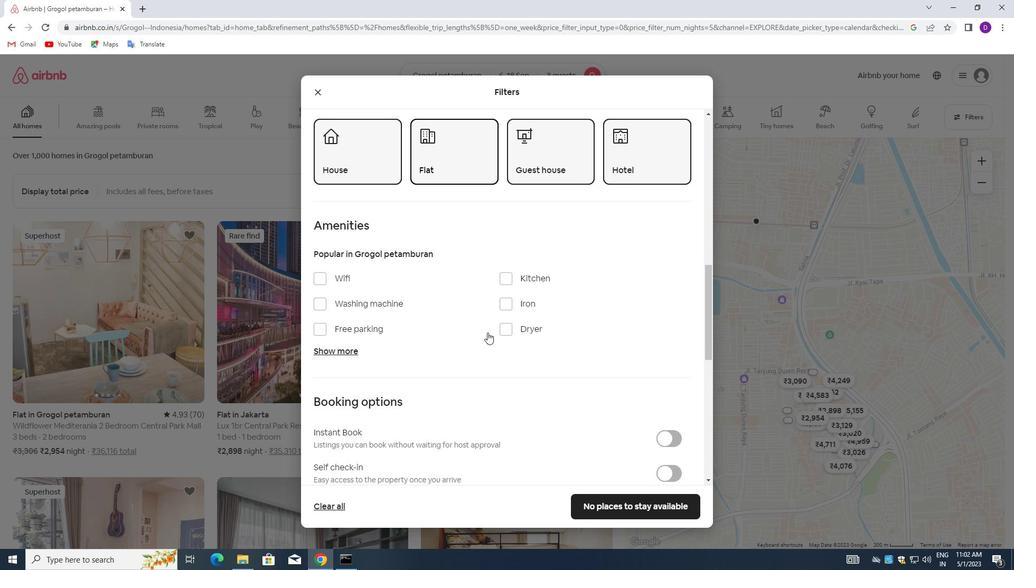 
Action: Mouse scrolled (487, 332) with delta (0, 0)
Screenshot: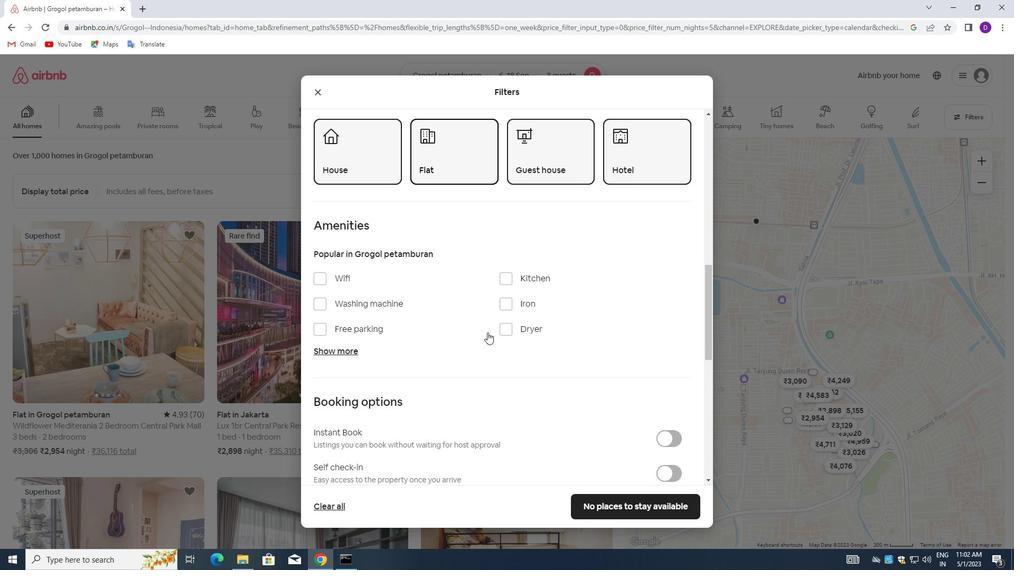 
Action: Mouse scrolled (487, 332) with delta (0, 0)
Screenshot: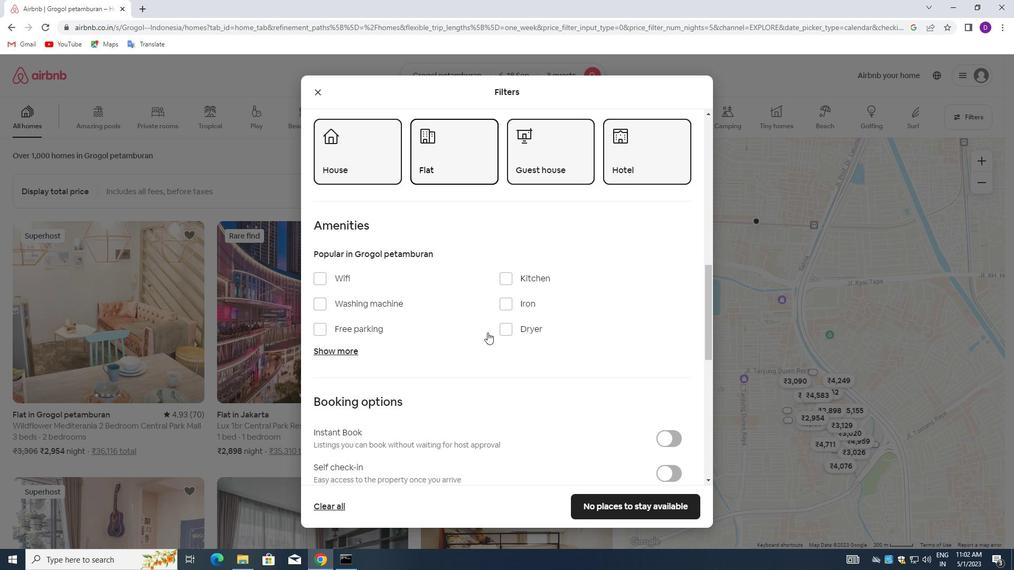 
Action: Mouse moved to (663, 312)
Screenshot: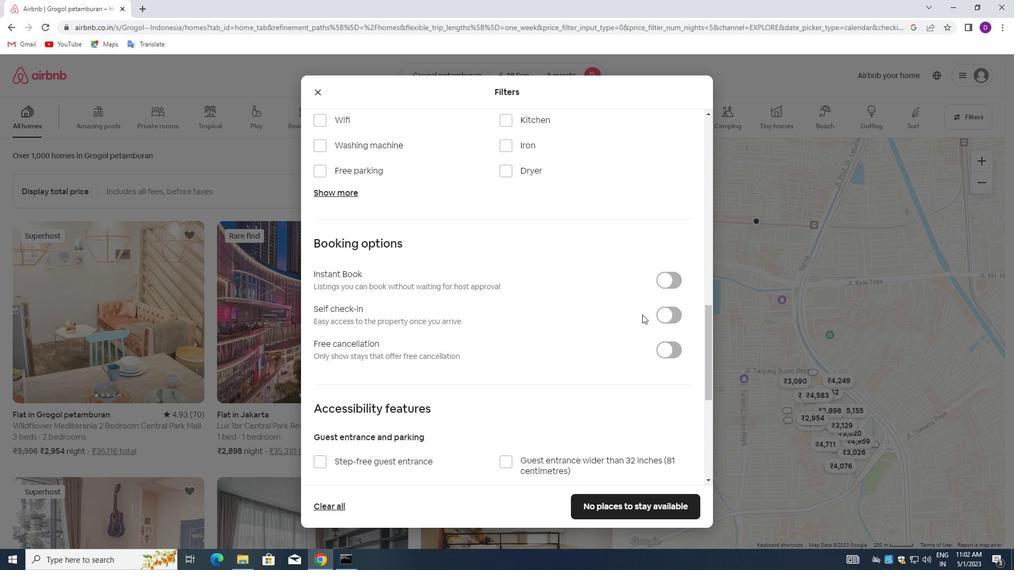 
Action: Mouse pressed left at (663, 312)
Screenshot: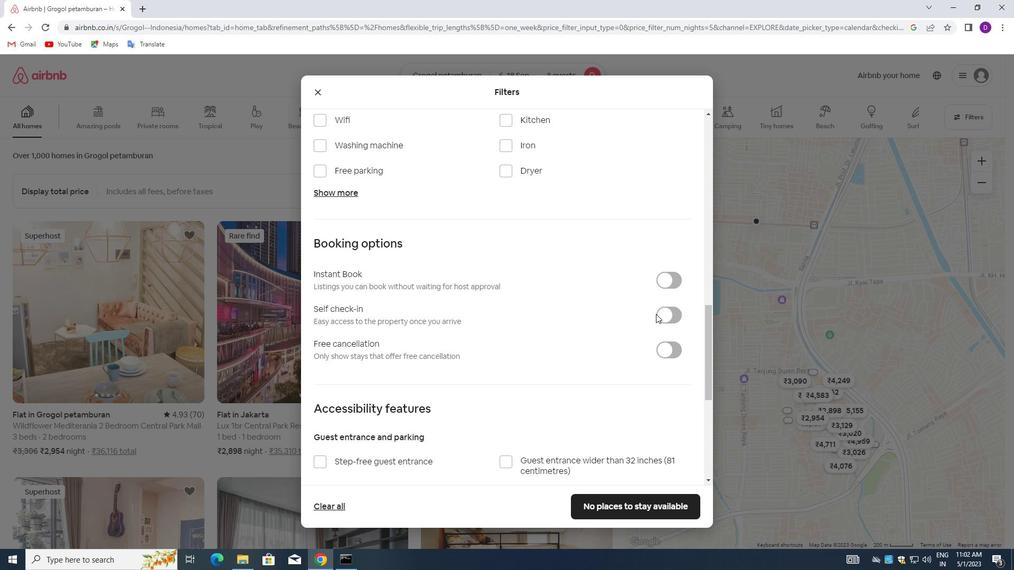
Action: Mouse moved to (387, 374)
Screenshot: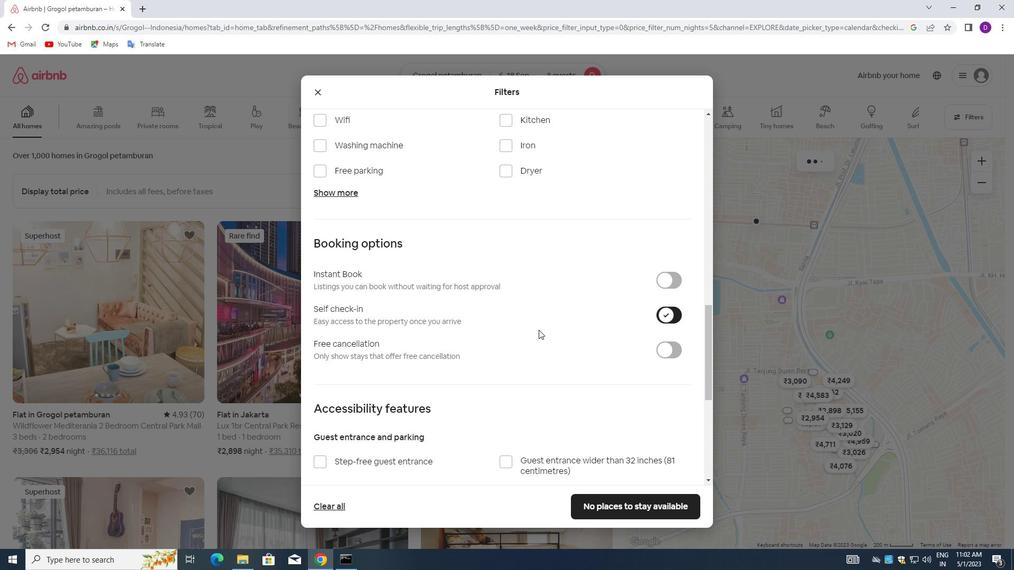 
Action: Mouse scrolled (387, 373) with delta (0, 0)
Screenshot: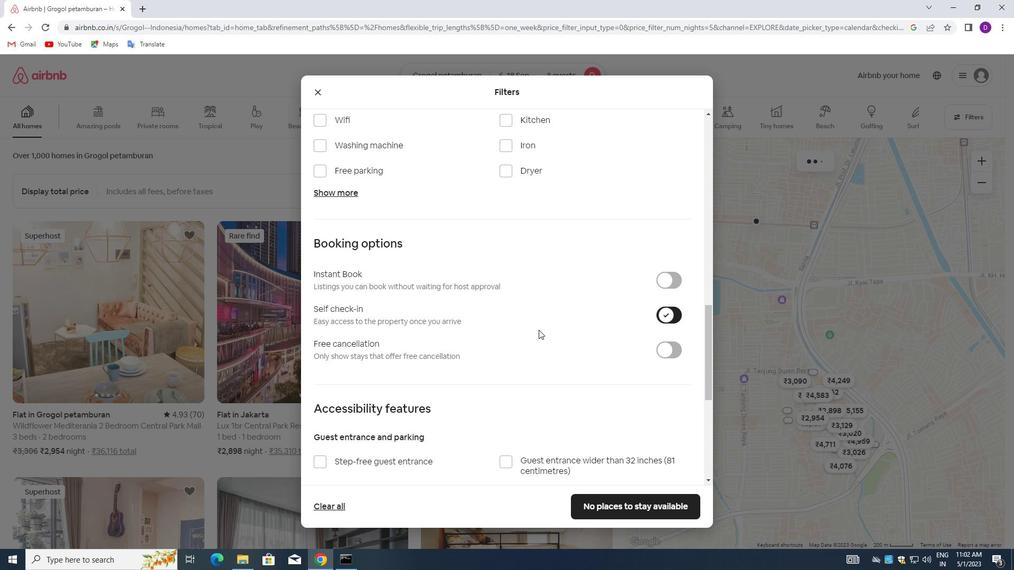 
Action: Mouse moved to (386, 374)
Screenshot: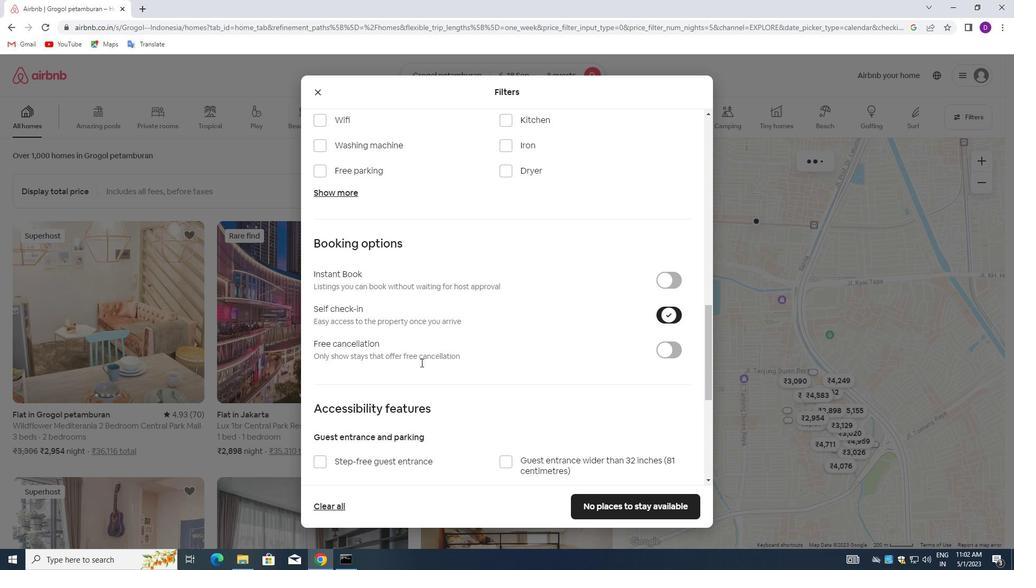 
Action: Mouse scrolled (386, 373) with delta (0, 0)
Screenshot: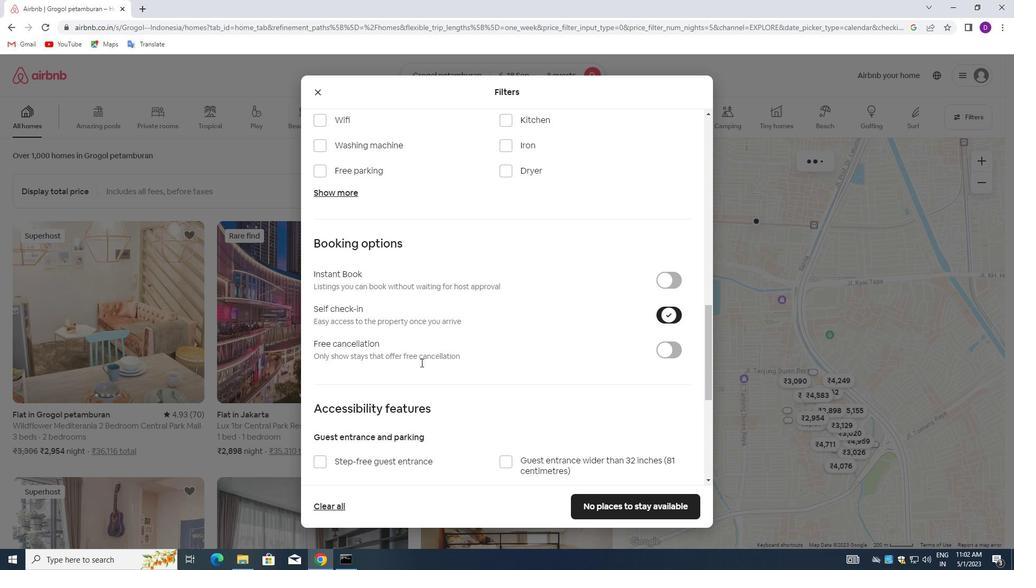 
Action: Mouse moved to (386, 374)
Screenshot: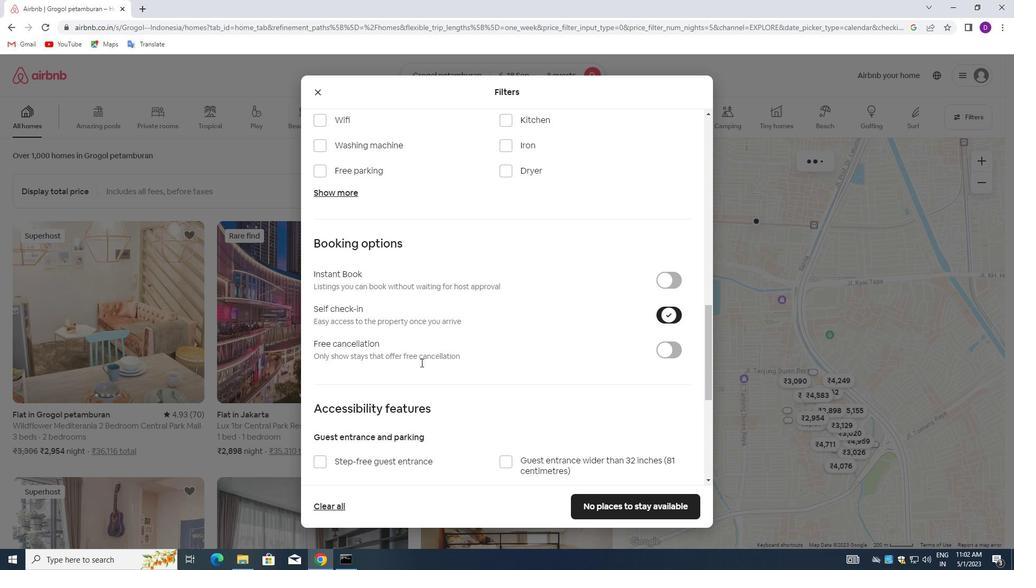 
Action: Mouse scrolled (386, 374) with delta (0, 0)
Screenshot: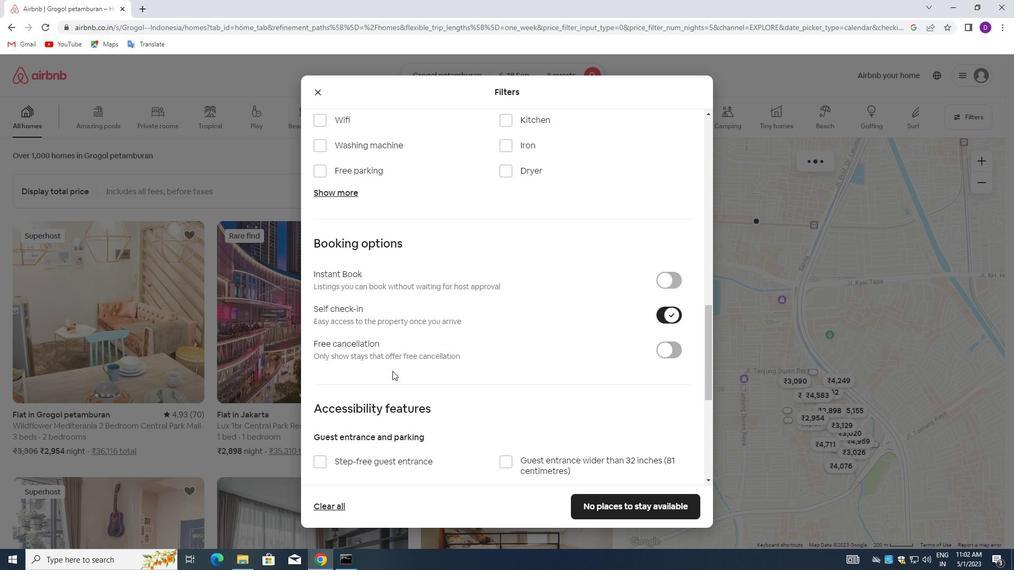 
Action: Mouse scrolled (386, 374) with delta (0, 0)
Screenshot: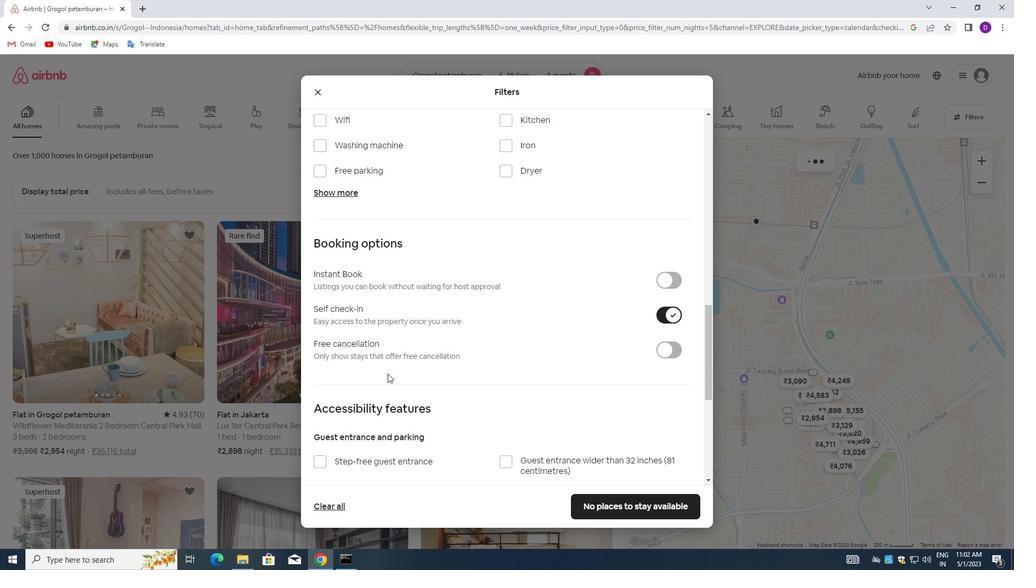 
Action: Mouse moved to (386, 374)
Screenshot: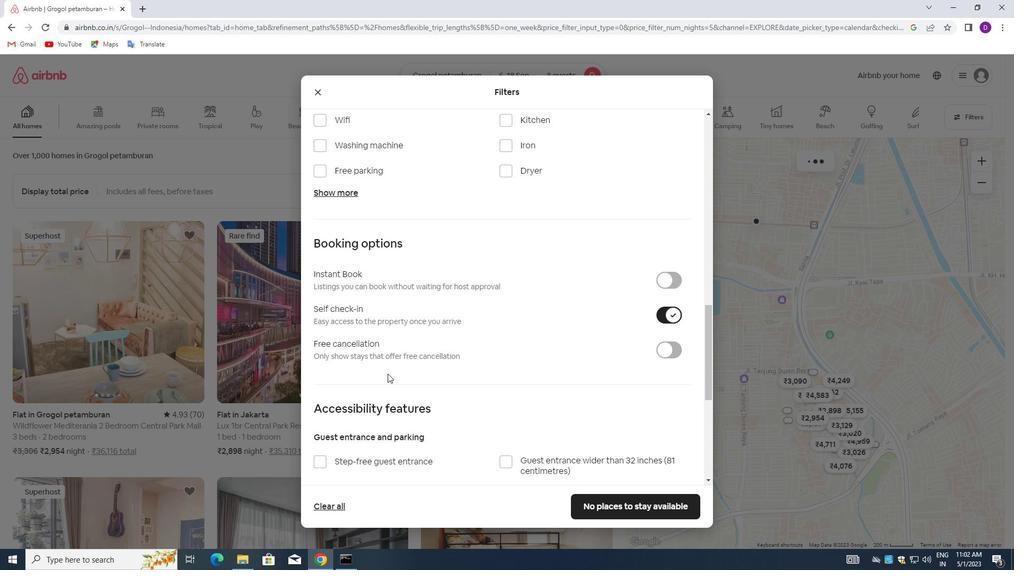 
Action: Mouse scrolled (386, 374) with delta (0, 0)
Screenshot: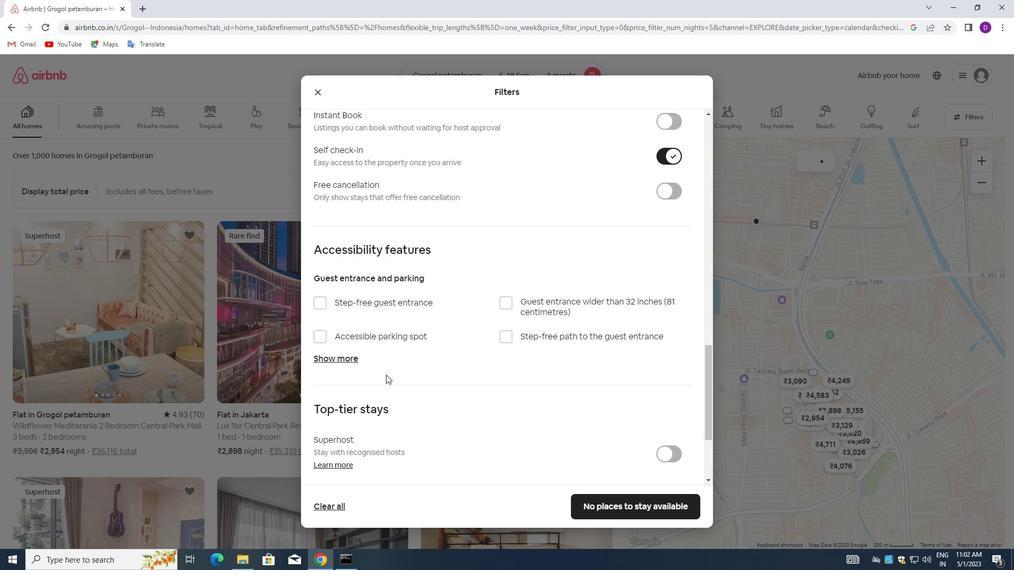
Action: Mouse scrolled (386, 374) with delta (0, 0)
Screenshot: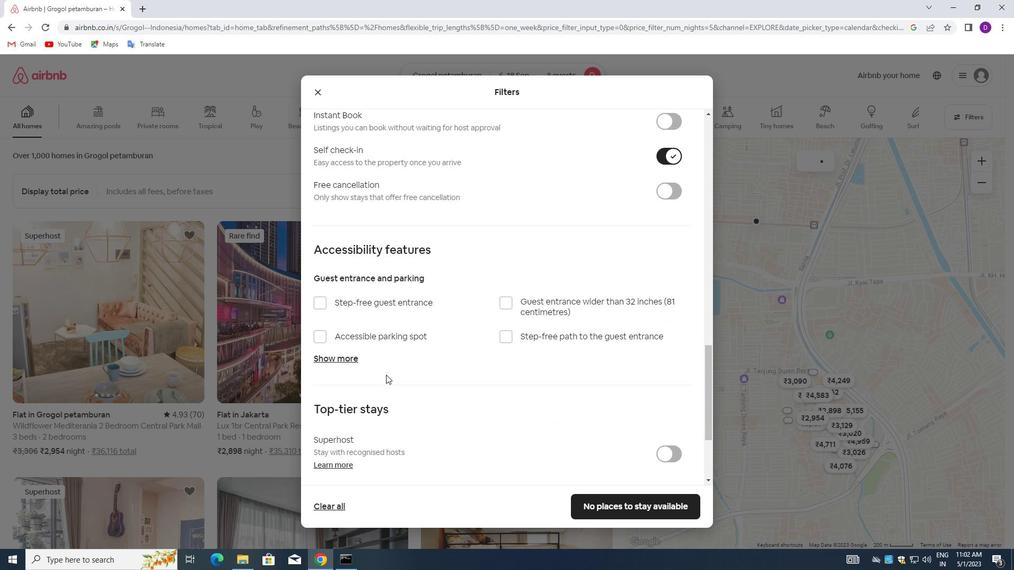 
Action: Mouse scrolled (386, 374) with delta (0, 0)
Screenshot: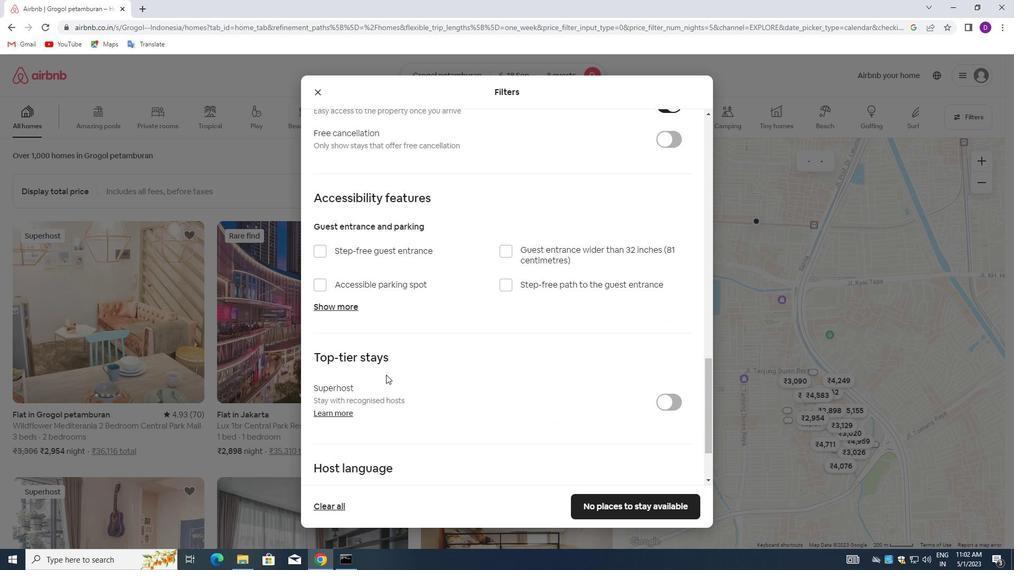 
Action: Mouse scrolled (386, 374) with delta (0, 0)
Screenshot: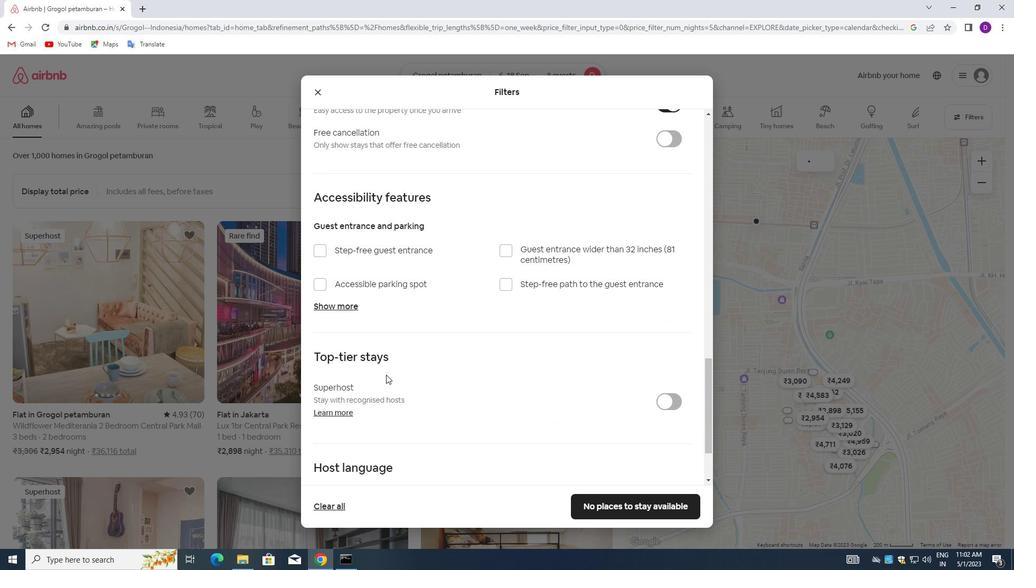 
Action: Mouse moved to (313, 413)
Screenshot: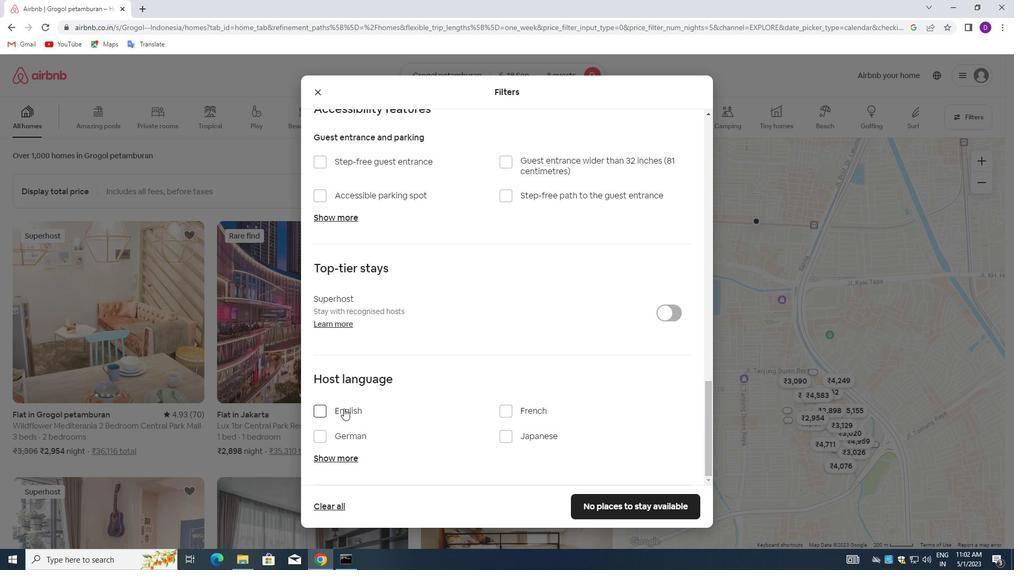 
Action: Mouse pressed left at (313, 413)
Screenshot: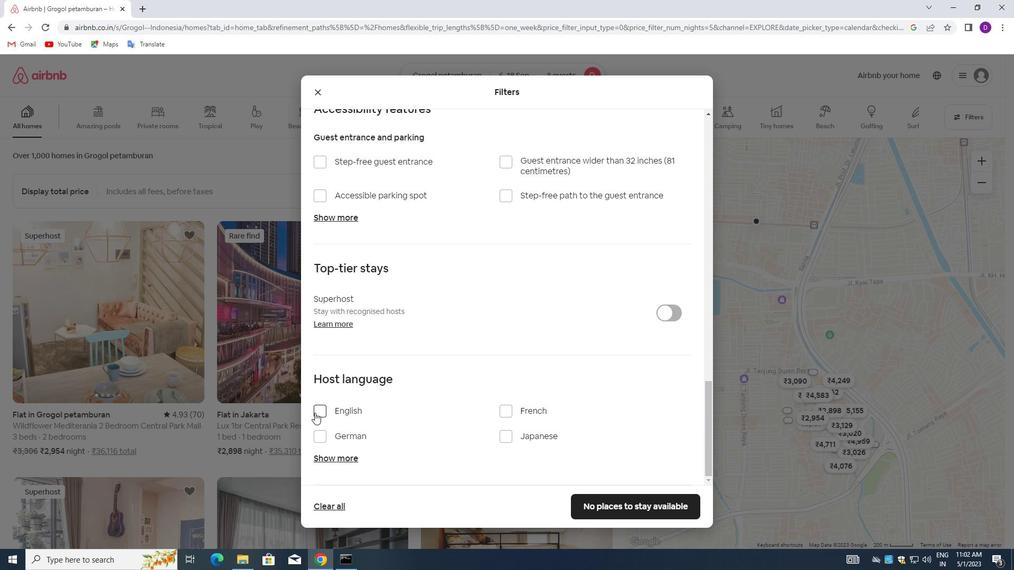 
Action: Mouse moved to (643, 505)
Screenshot: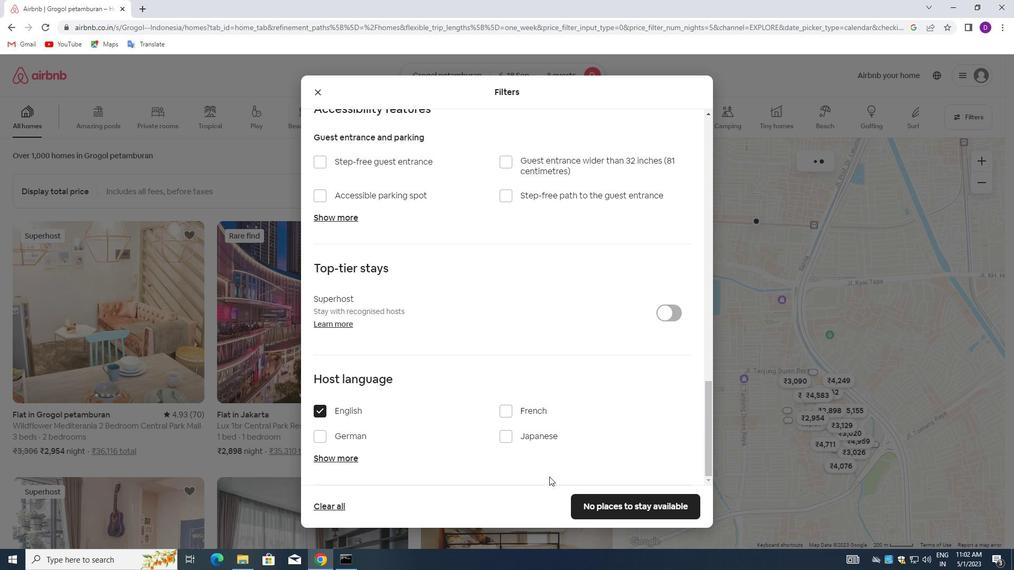 
Action: Mouse pressed left at (643, 505)
Screenshot: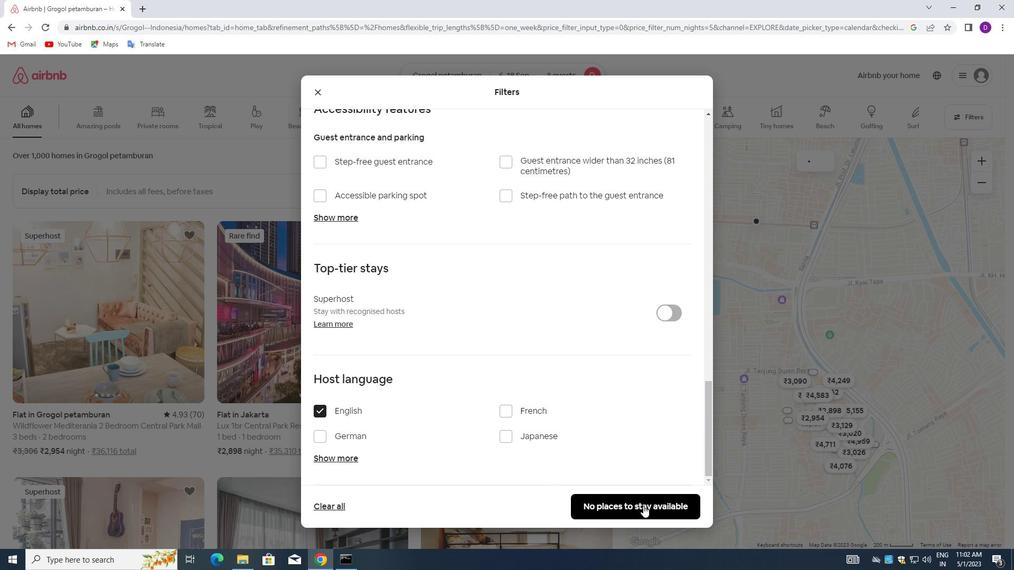 
Action: Mouse moved to (558, 397)
Screenshot: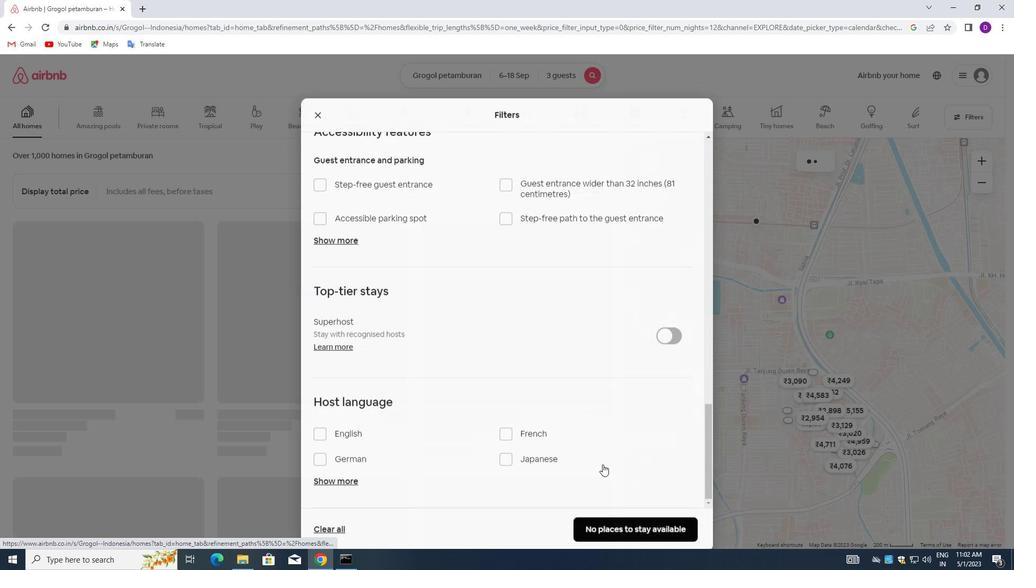 
